 Task: Open Card Card0000000314 in Board Board0000000079 in Workspace WS0000000027 in Trello. Add Member Ayush98111@gmail.com to Card Card0000000314 in Board Board0000000079 in Workspace WS0000000027 in Trello. Add Yellow Label titled Label0000000314 to Card Card0000000314 in Board Board0000000079 in Workspace WS0000000027 in Trello. Add Checklist CL0000000314 to Card Card0000000314 in Board Board0000000079 in Workspace WS0000000027 in Trello. Add Dates with Start Date as May 08 2023 and Due Date as May 31 2023 to Card Card0000000314 in Board Board0000000079 in Workspace WS0000000027 in Trello
Action: Mouse moved to (344, 394)
Screenshot: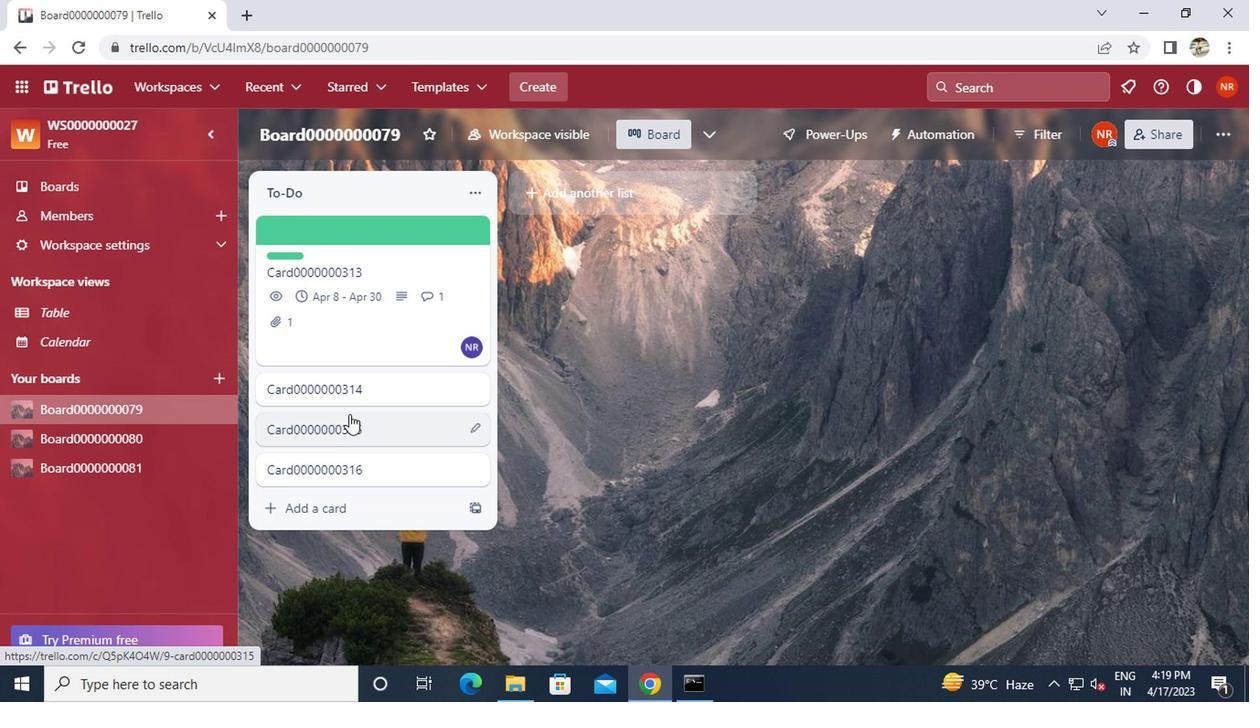 
Action: Mouse pressed left at (344, 394)
Screenshot: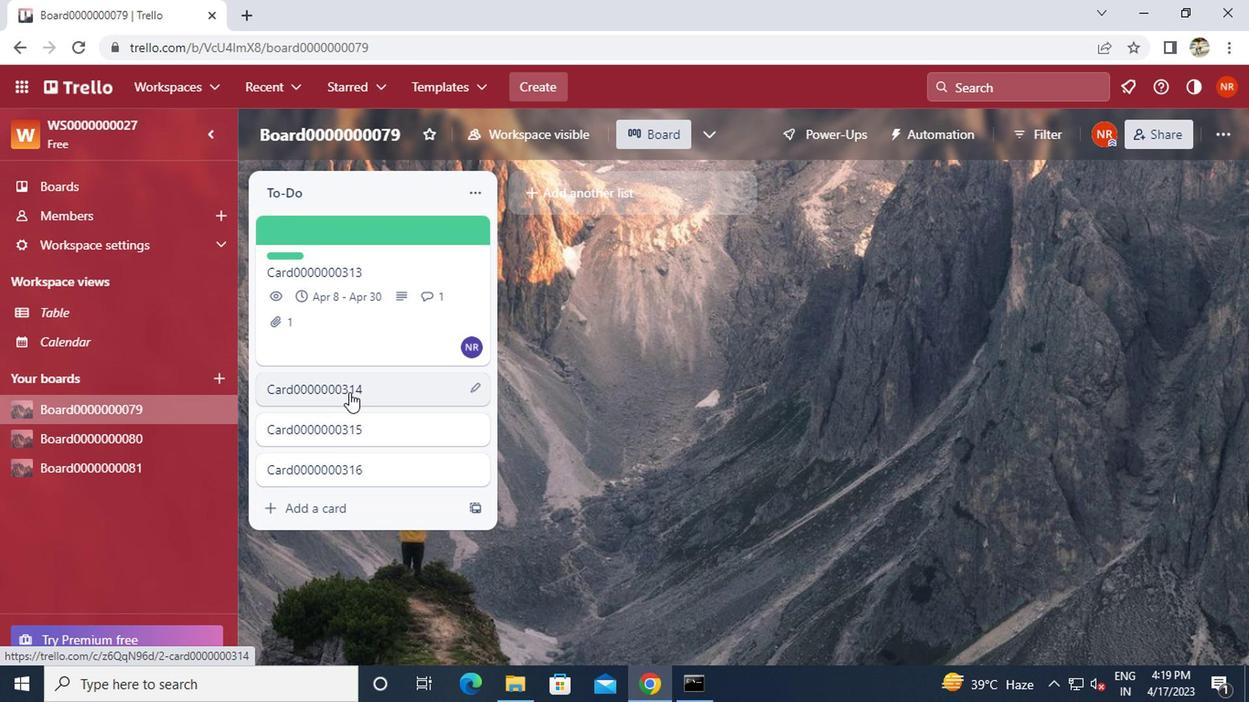 
Action: Mouse moved to (911, 229)
Screenshot: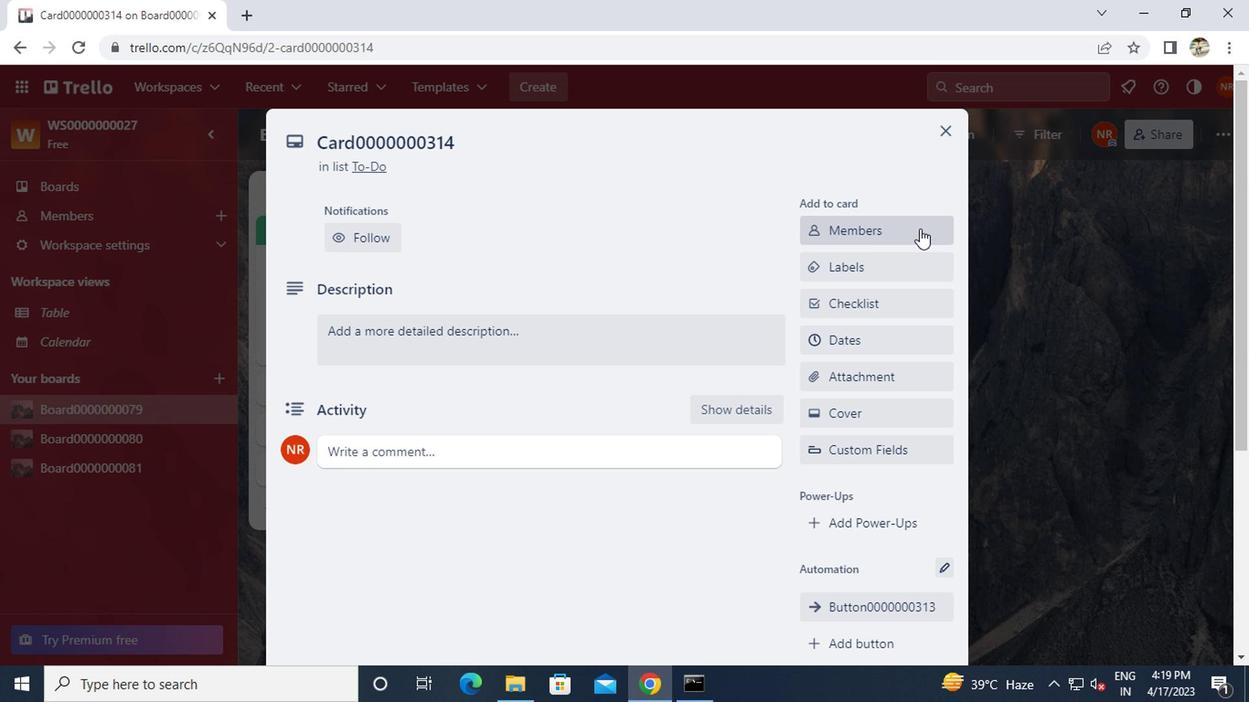
Action: Mouse pressed left at (911, 229)
Screenshot: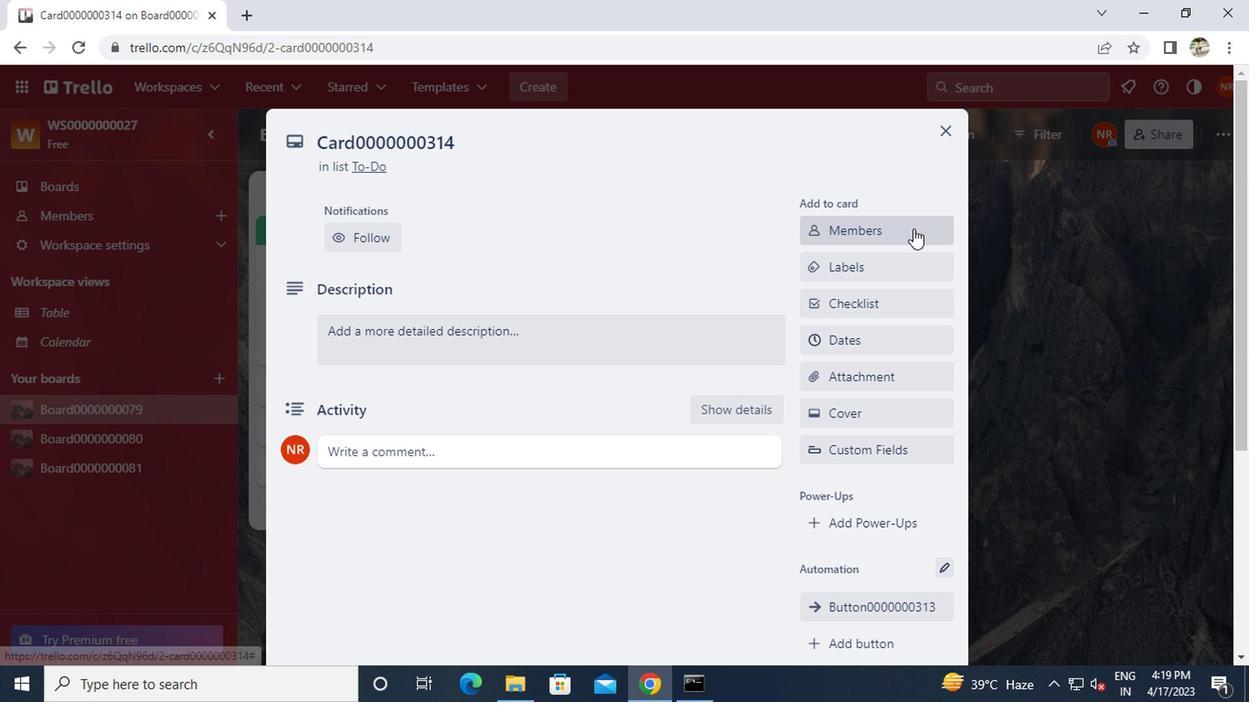 
Action: Key pressed a<Key.caps_lock>yush98111<Key.shift>@GMAIL.COM
Screenshot: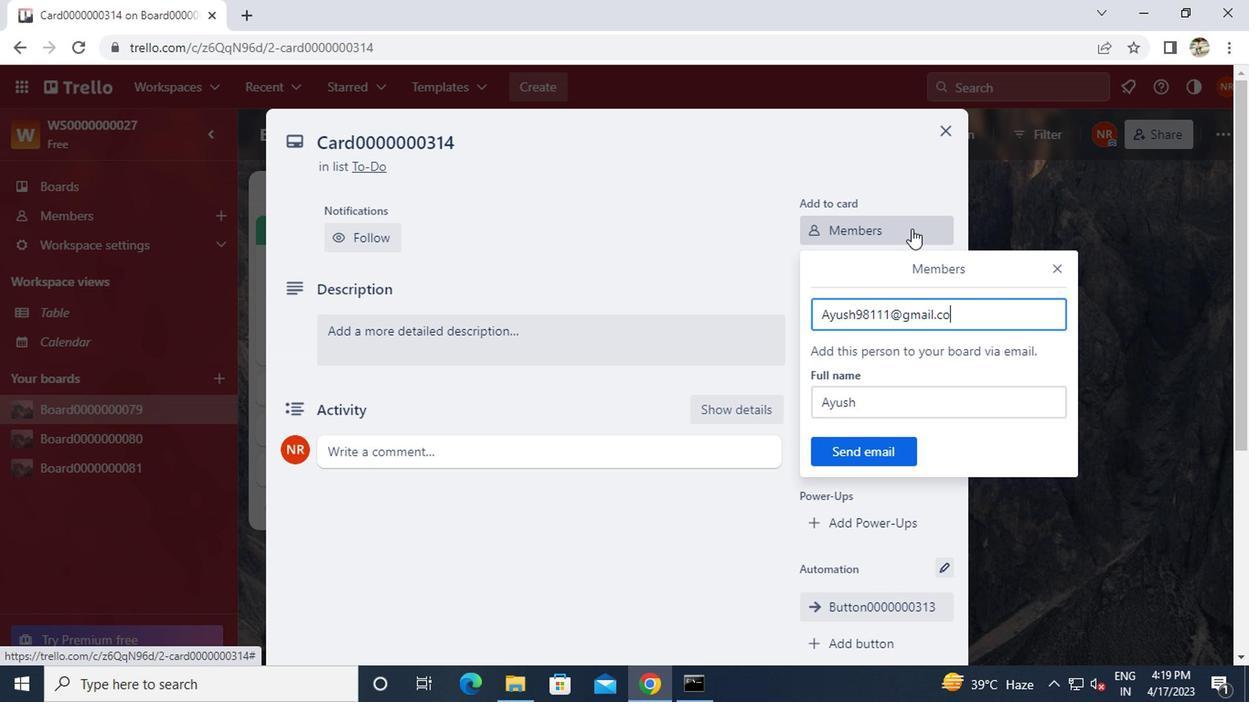
Action: Mouse moved to (854, 454)
Screenshot: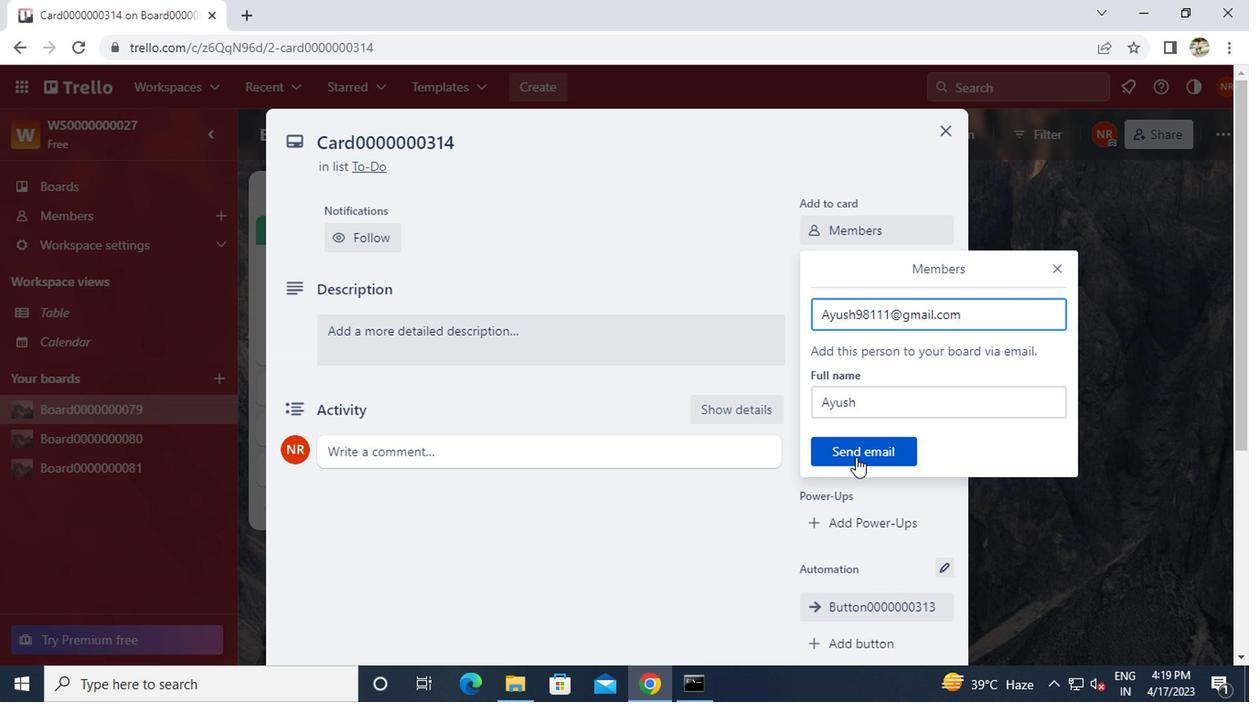 
Action: Mouse pressed left at (854, 454)
Screenshot: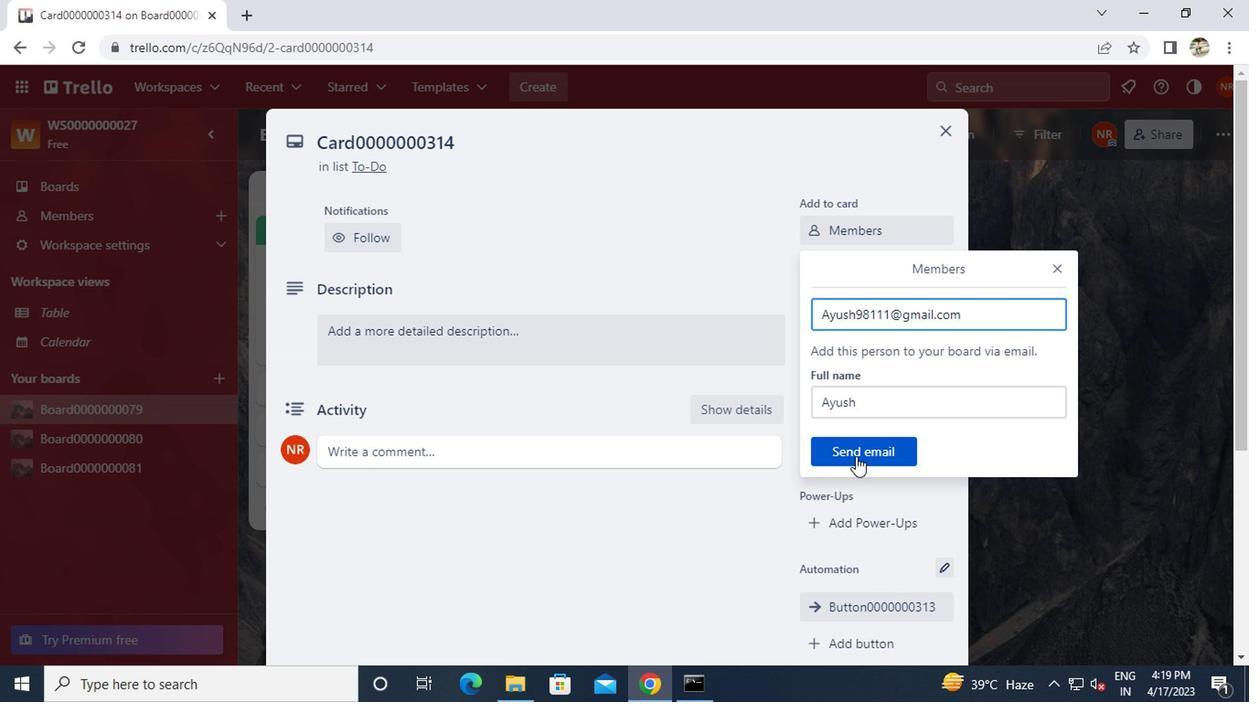 
Action: Mouse moved to (847, 273)
Screenshot: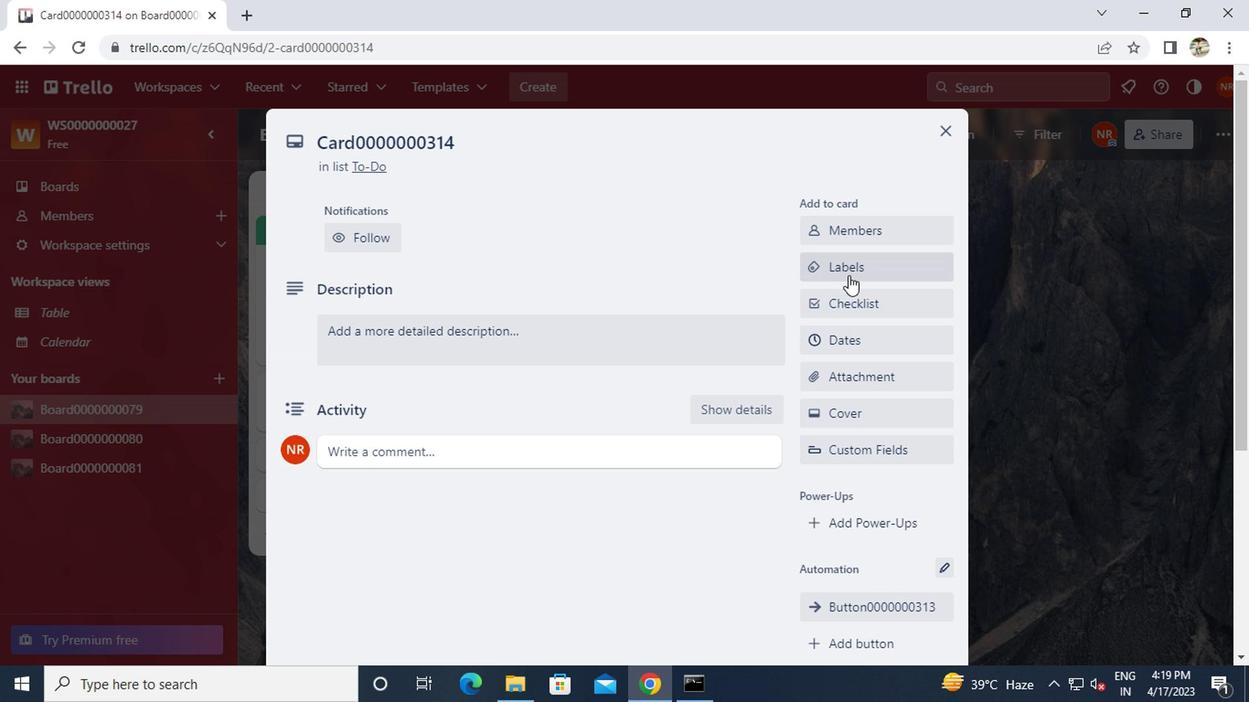 
Action: Mouse pressed left at (847, 273)
Screenshot: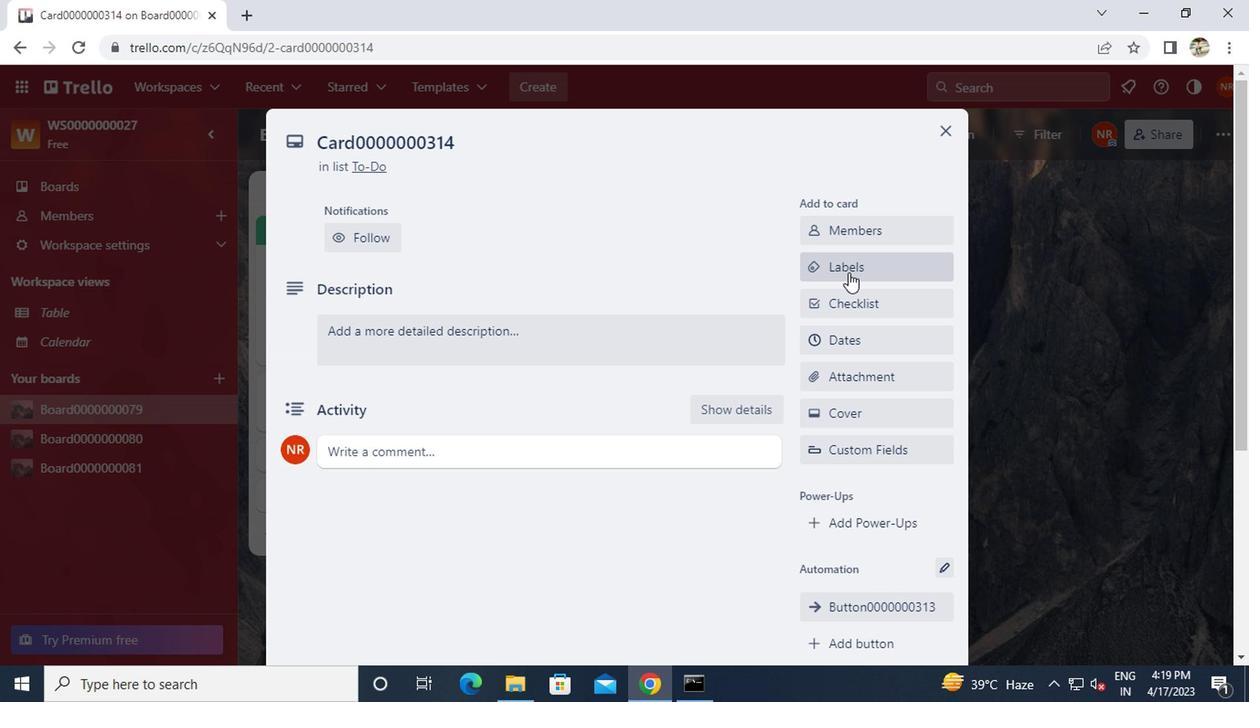 
Action: Mouse moved to (890, 483)
Screenshot: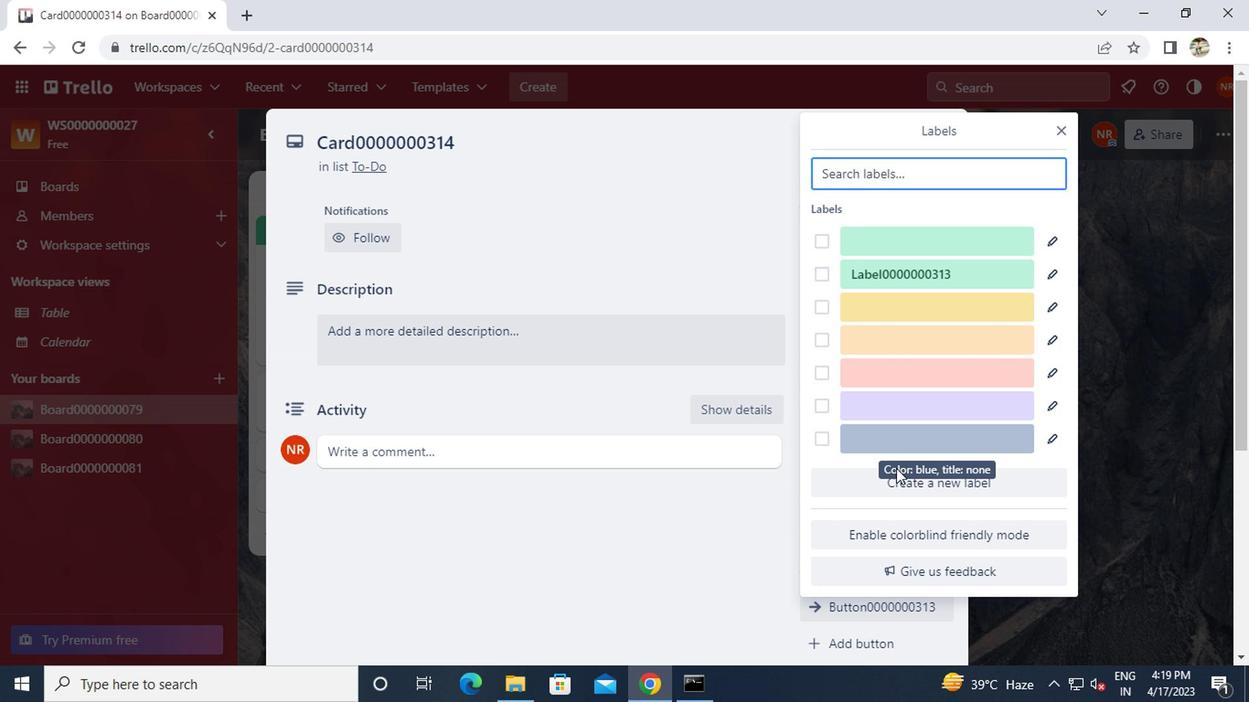 
Action: Mouse pressed left at (890, 483)
Screenshot: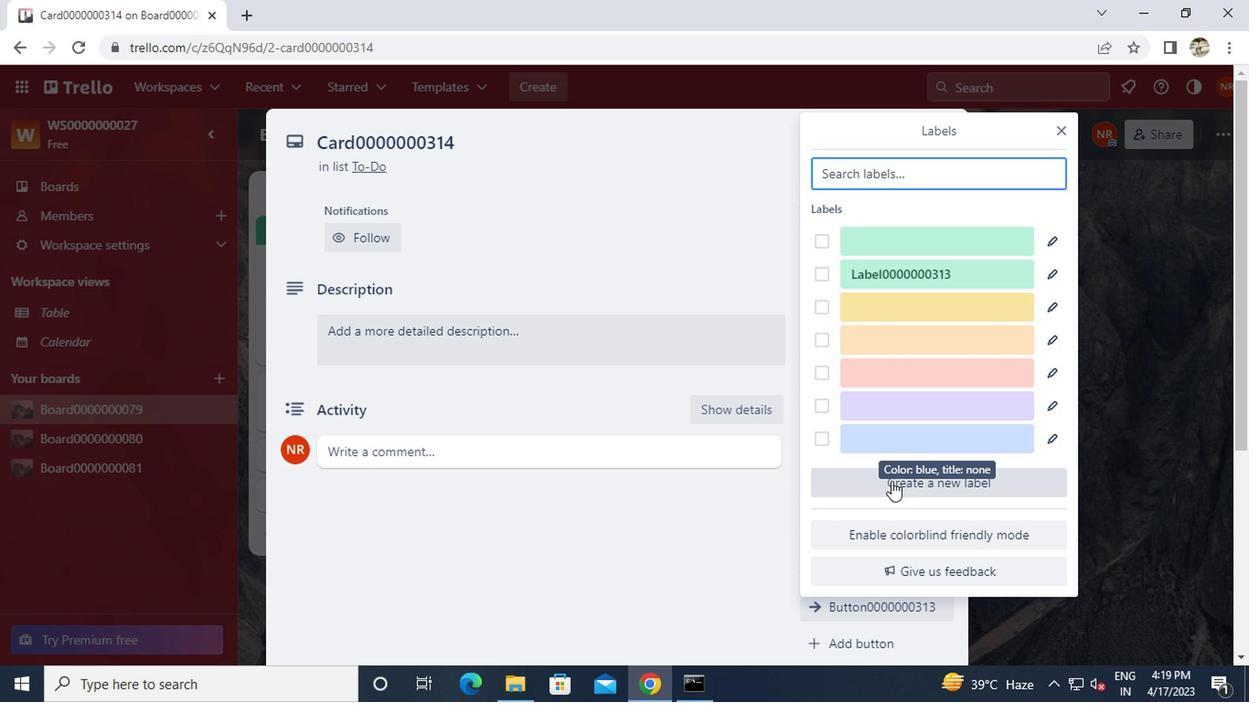 
Action: Mouse moved to (887, 397)
Screenshot: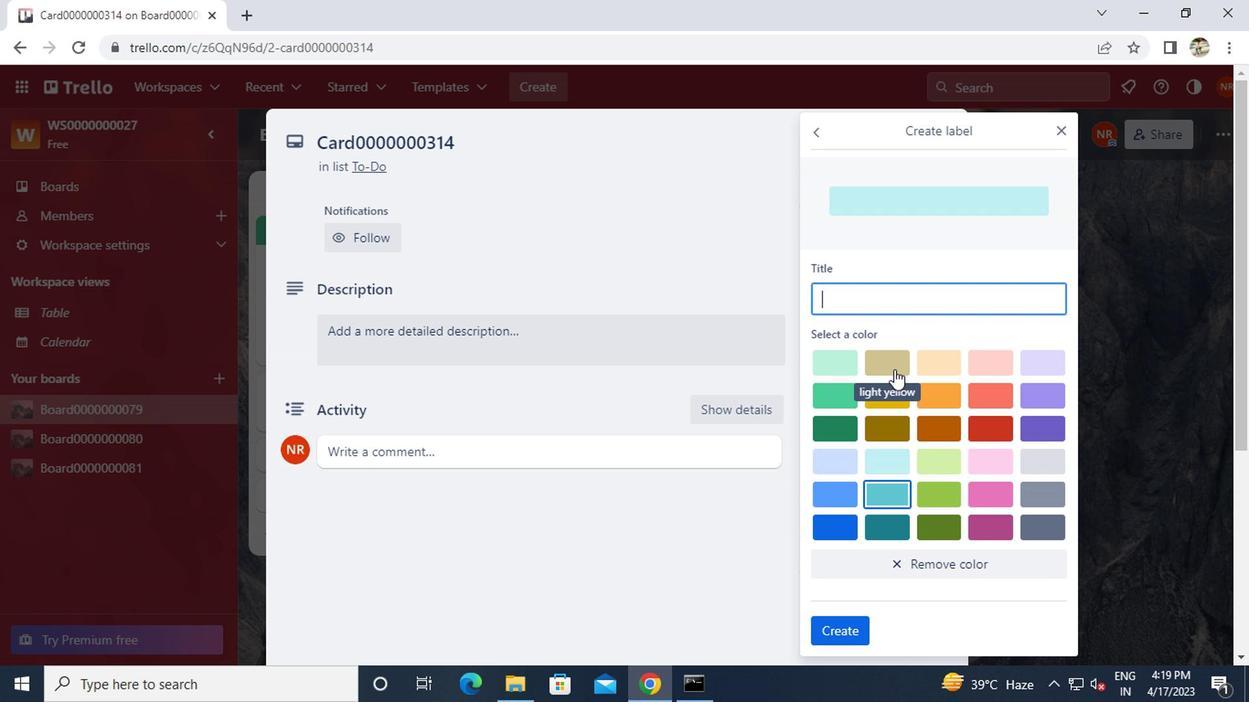 
Action: Mouse pressed left at (887, 397)
Screenshot: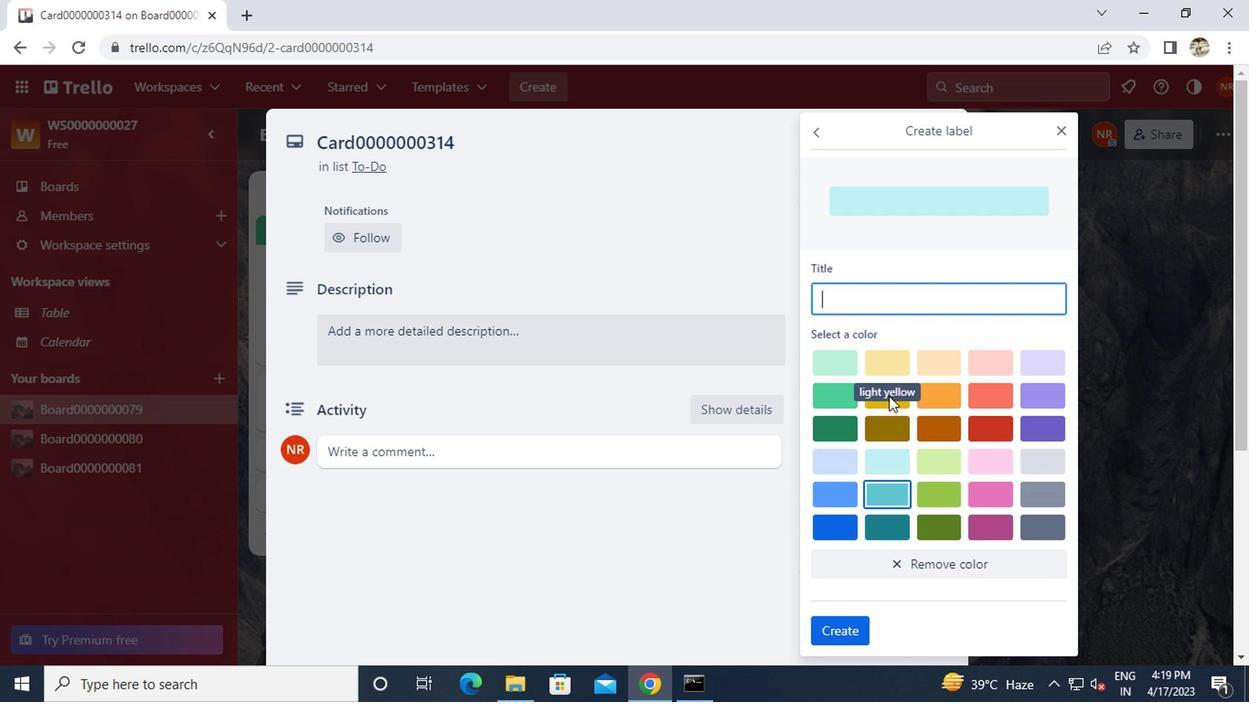 
Action: Mouse moved to (885, 400)
Screenshot: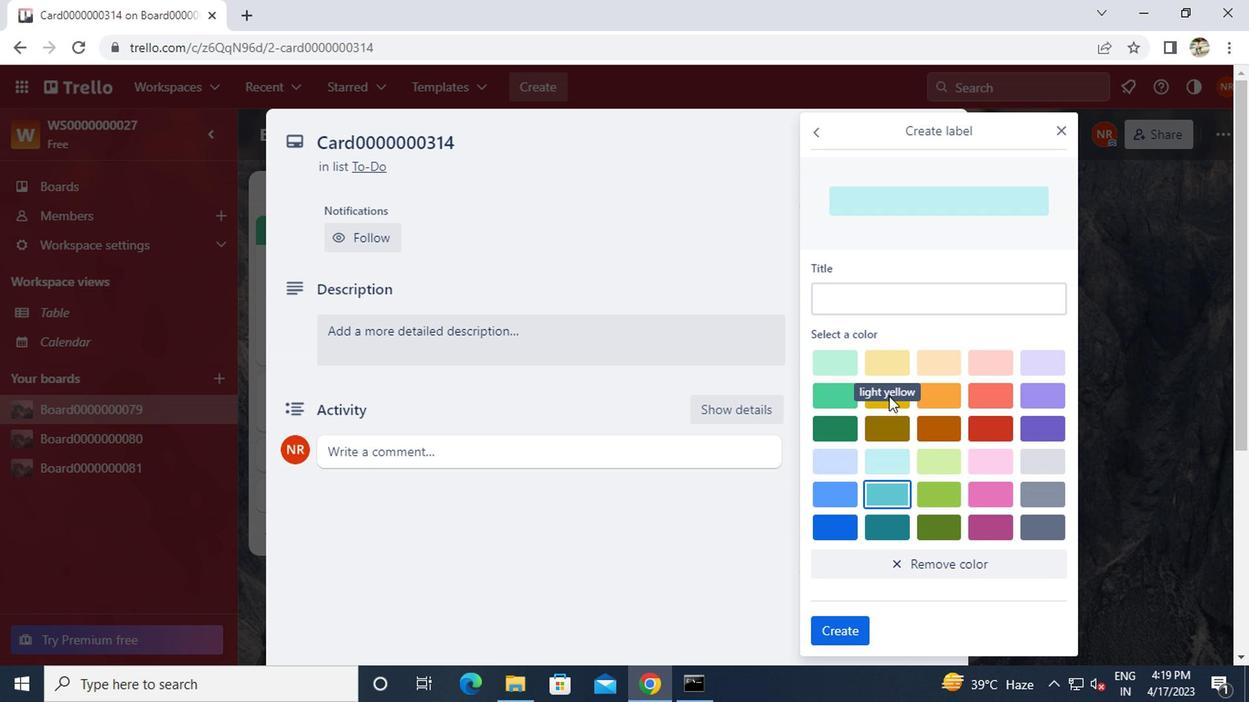 
Action: Mouse pressed left at (885, 400)
Screenshot: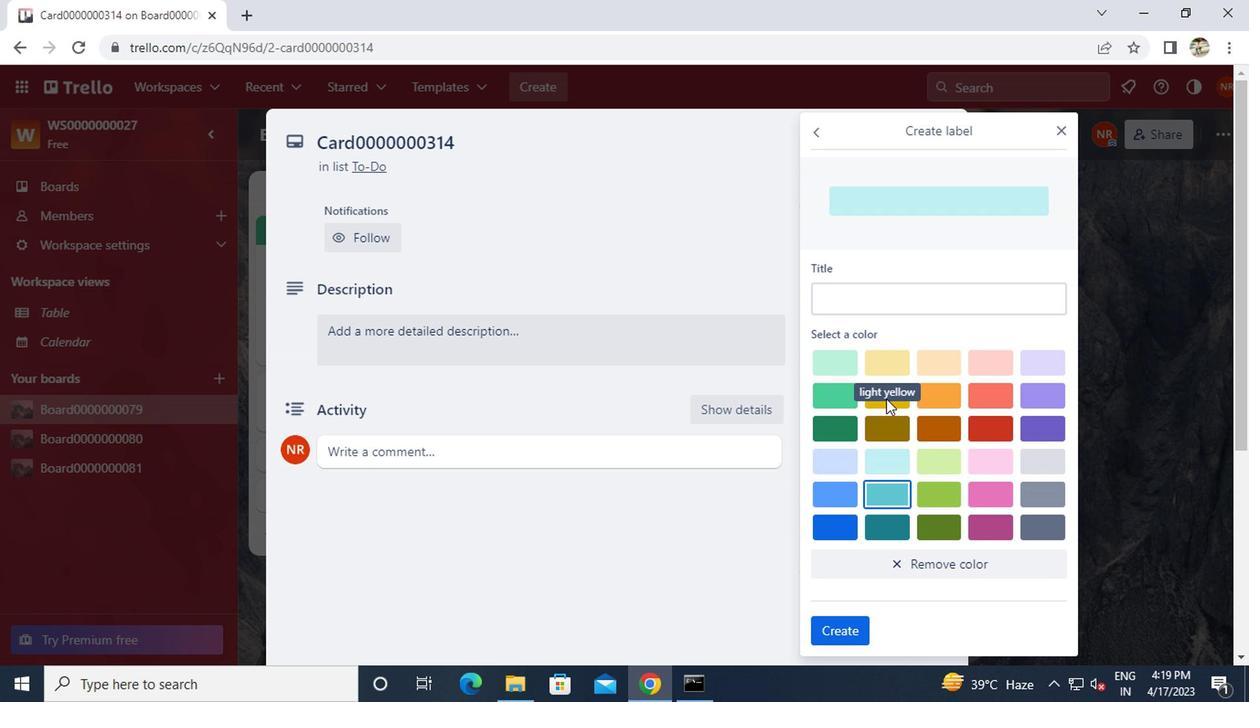 
Action: Mouse moved to (882, 408)
Screenshot: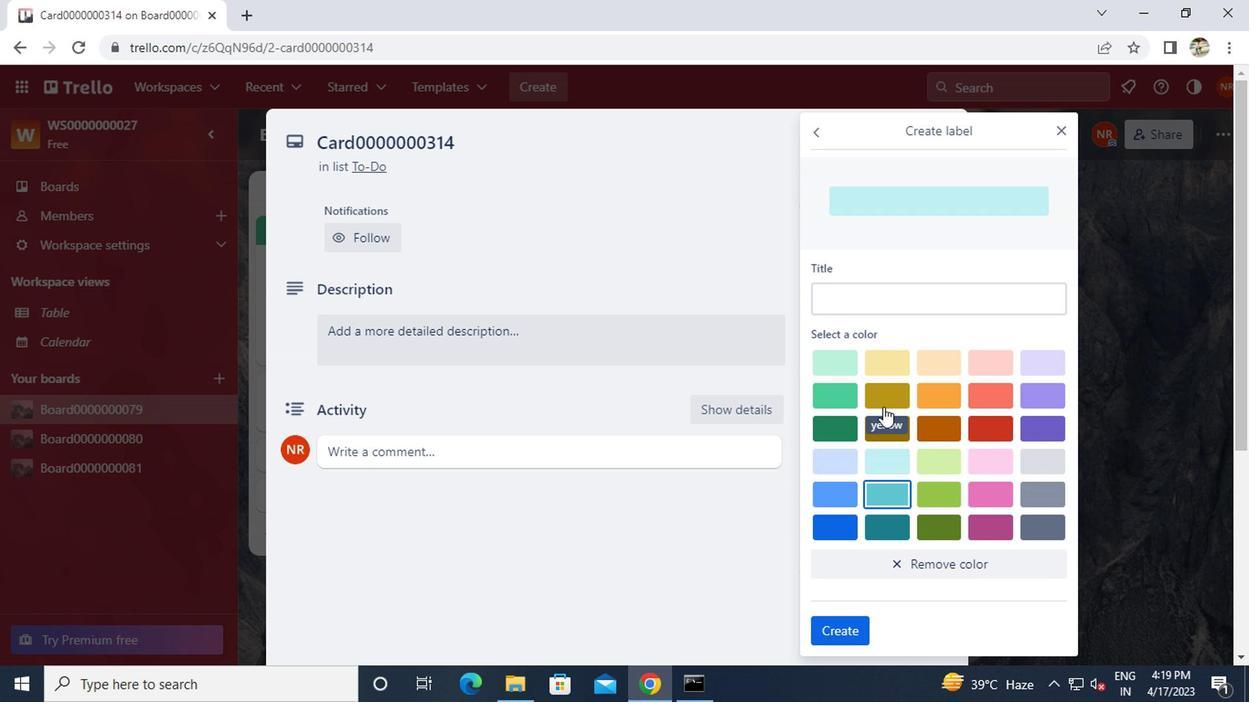 
Action: Mouse pressed left at (882, 408)
Screenshot: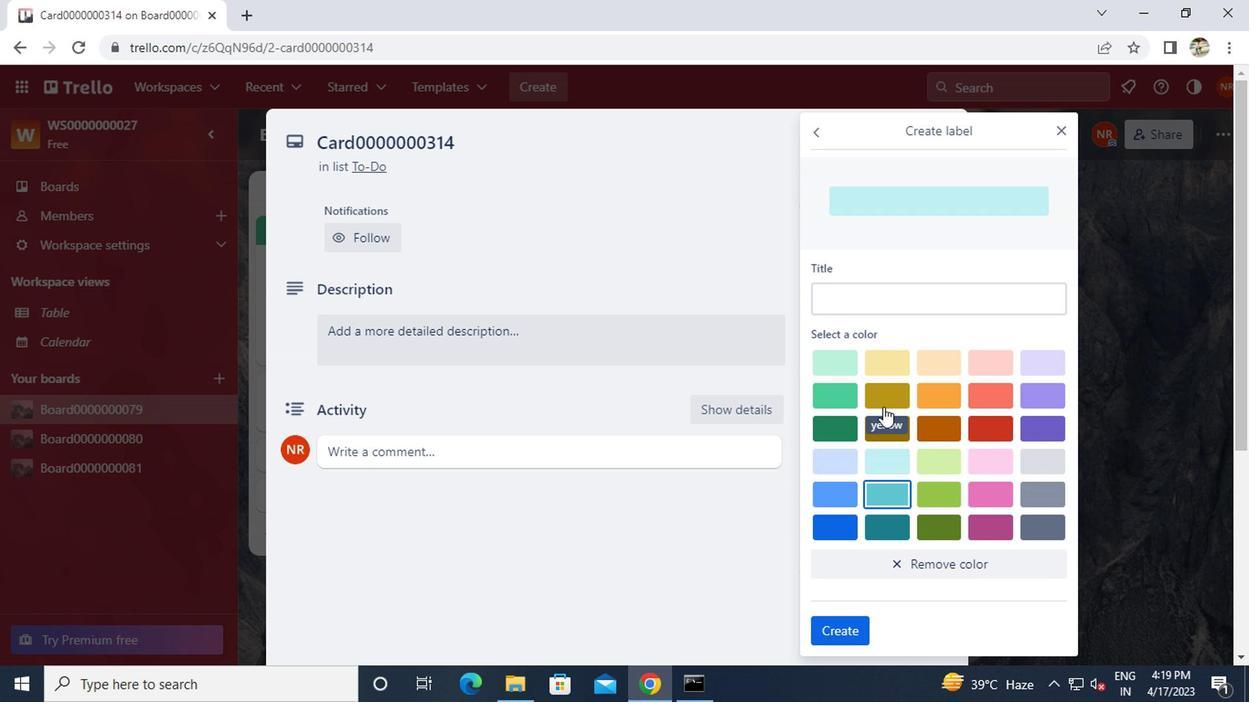 
Action: Mouse moved to (880, 298)
Screenshot: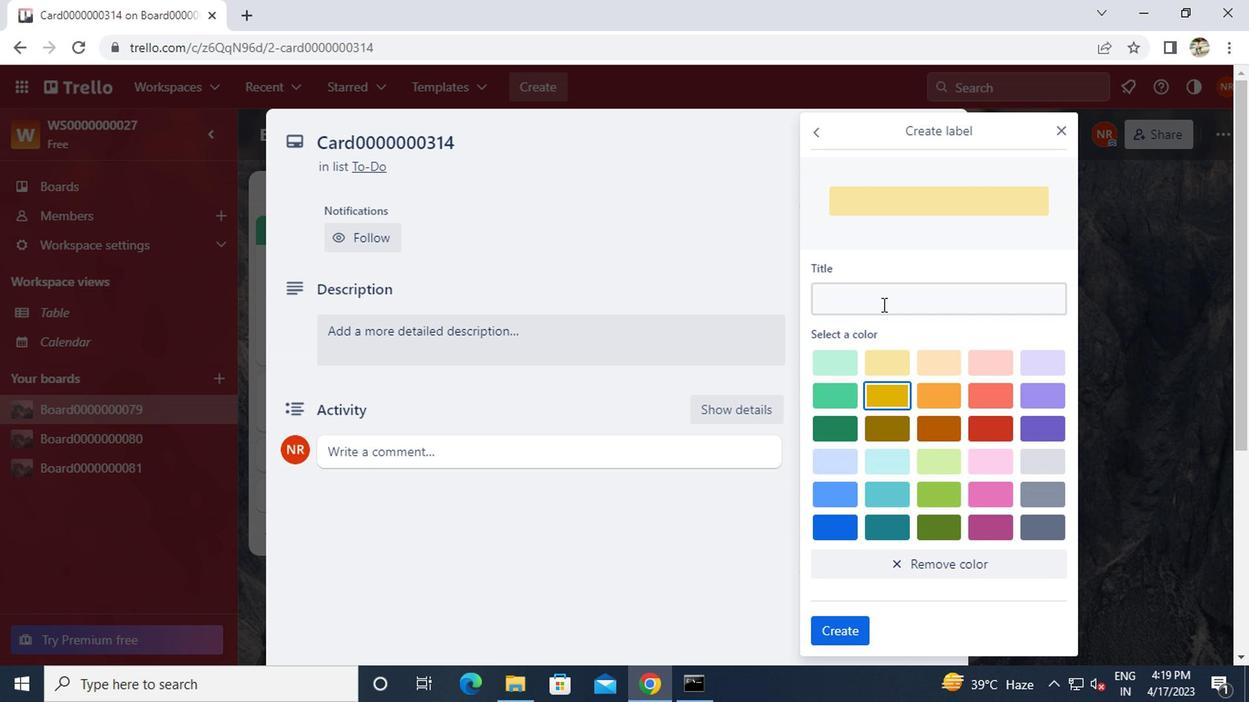 
Action: Mouse pressed left at (880, 298)
Screenshot: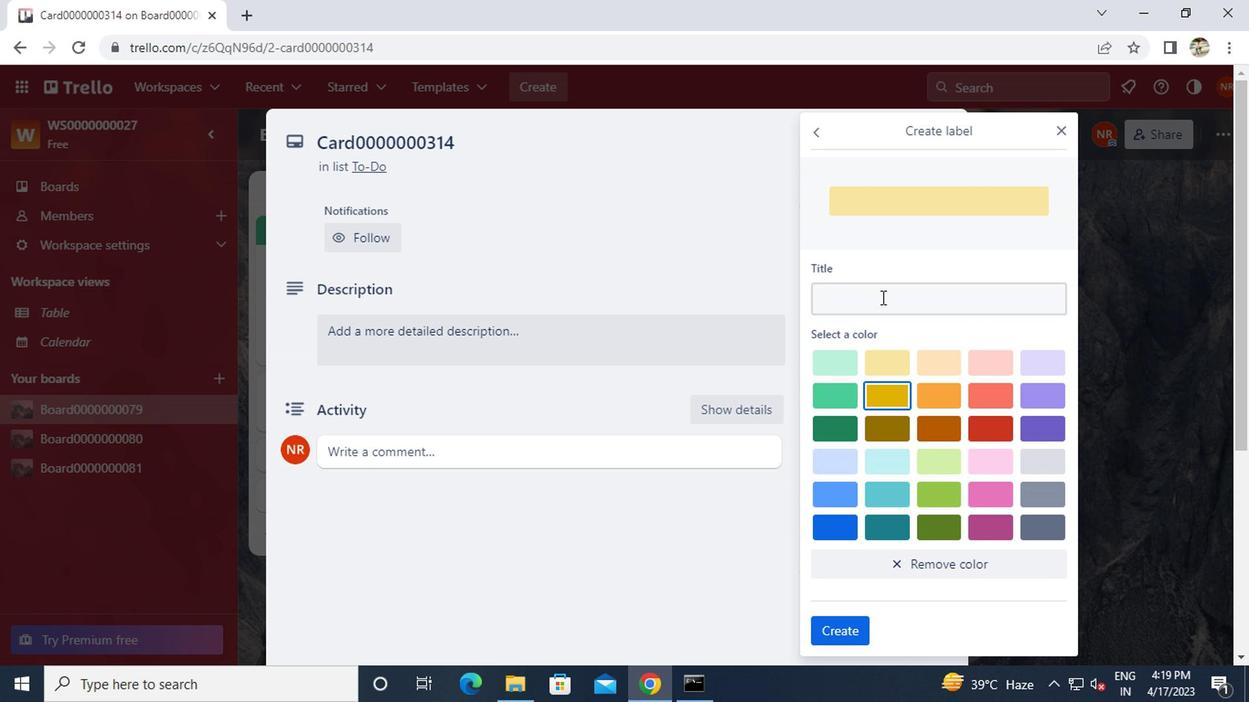 
Action: Key pressed <Key.caps_lock>L<Key.caps_lock>ABEL0000000314
Screenshot: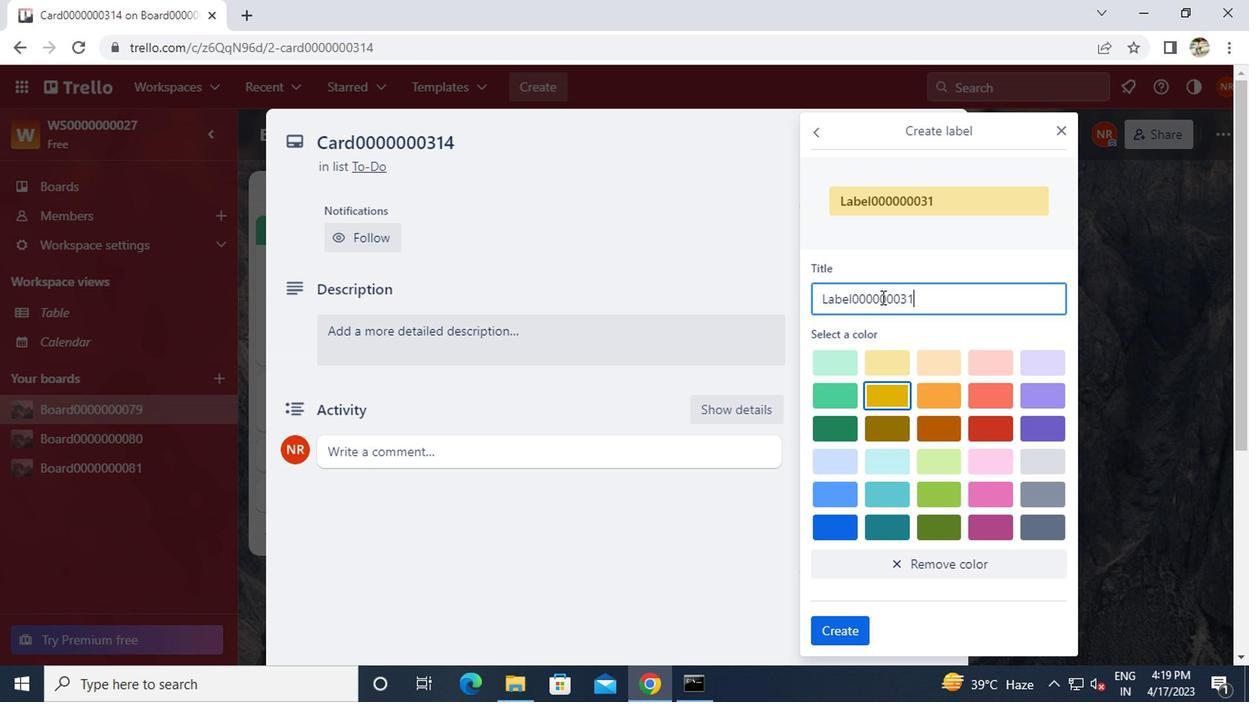 
Action: Mouse moved to (829, 629)
Screenshot: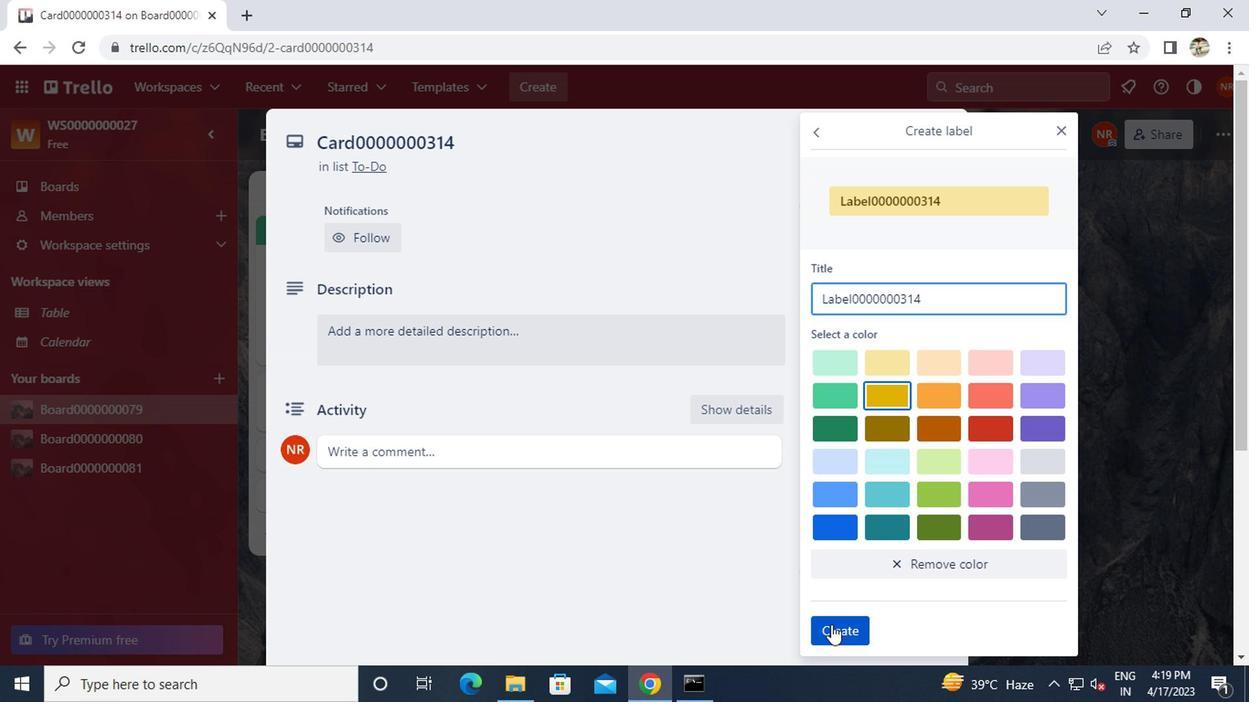
Action: Mouse pressed left at (829, 629)
Screenshot: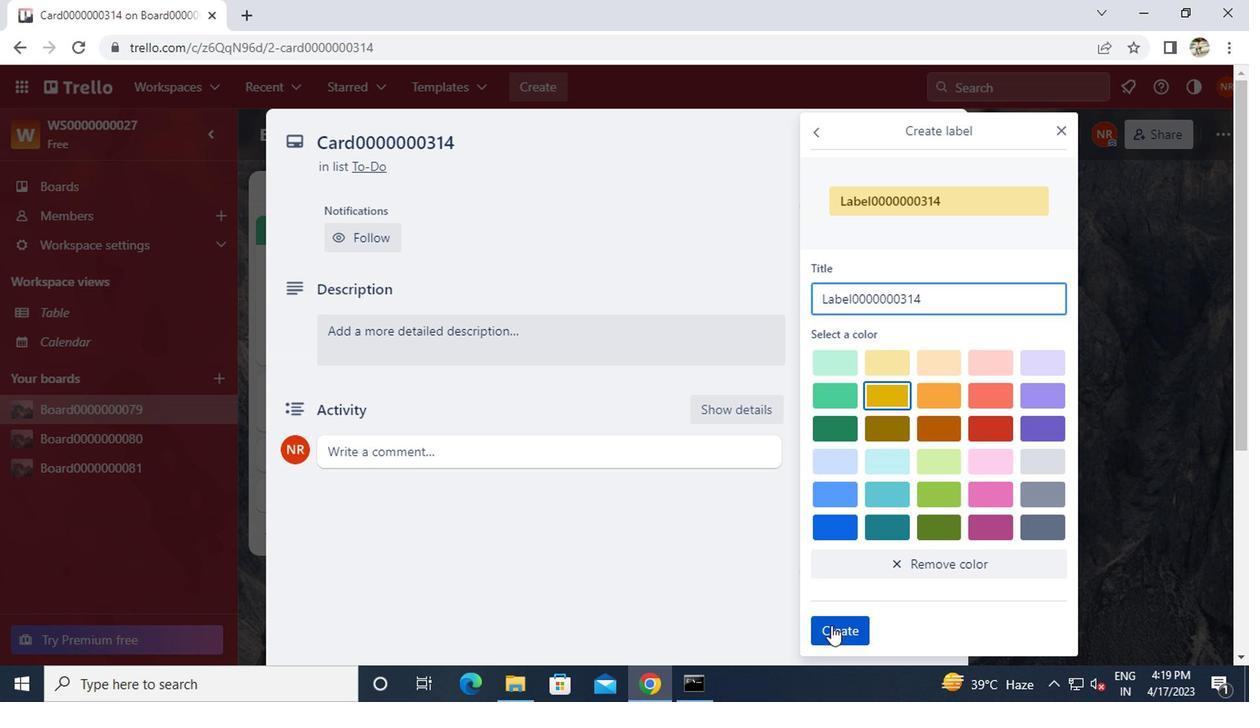 
Action: Mouse moved to (1057, 129)
Screenshot: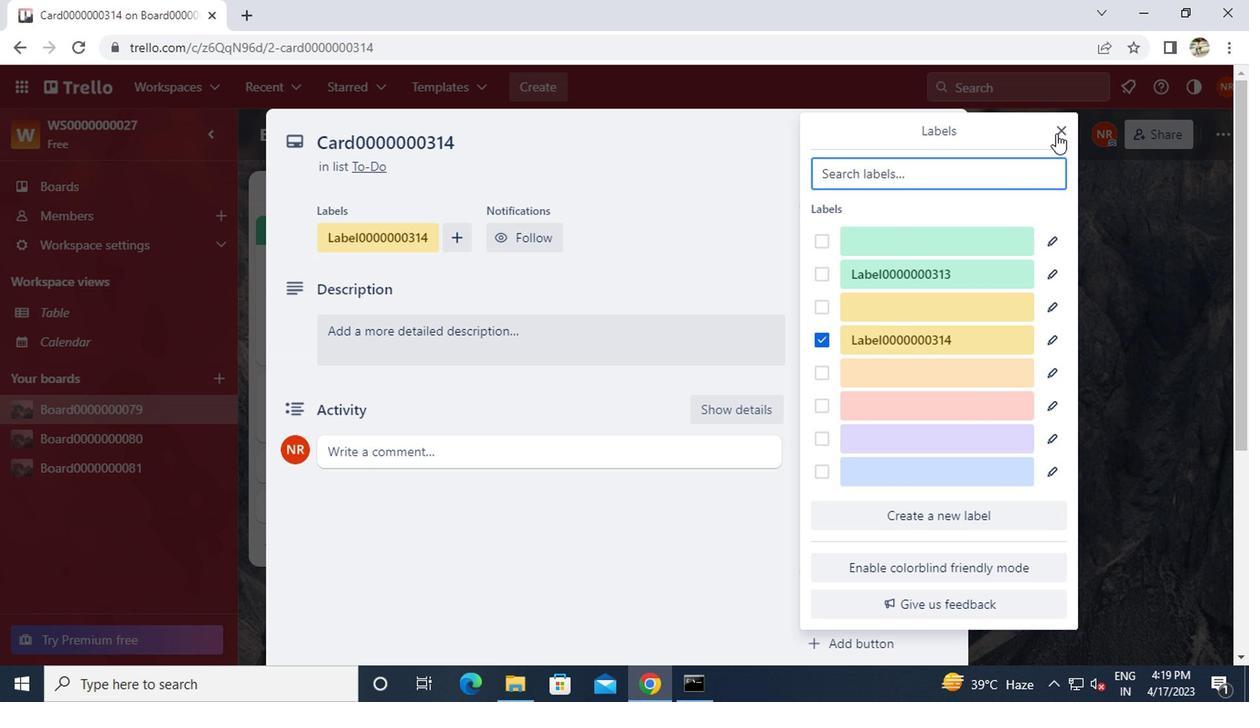 
Action: Mouse pressed left at (1057, 129)
Screenshot: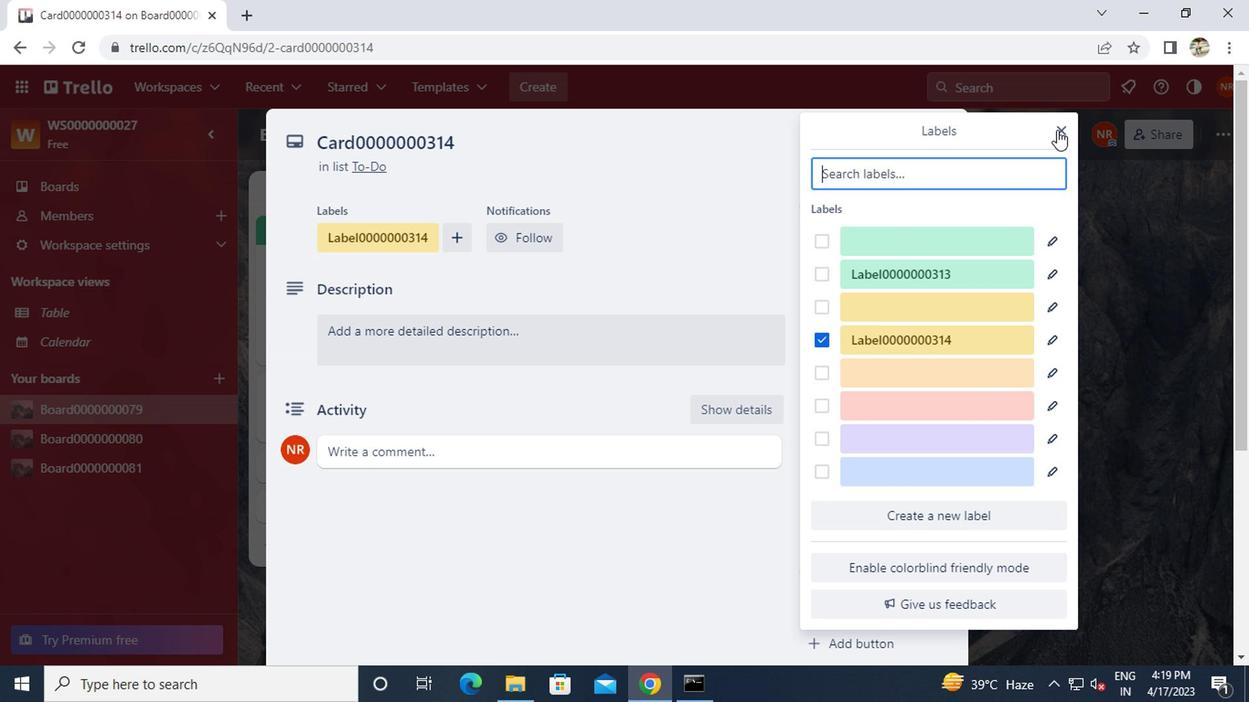 
Action: Mouse moved to (864, 298)
Screenshot: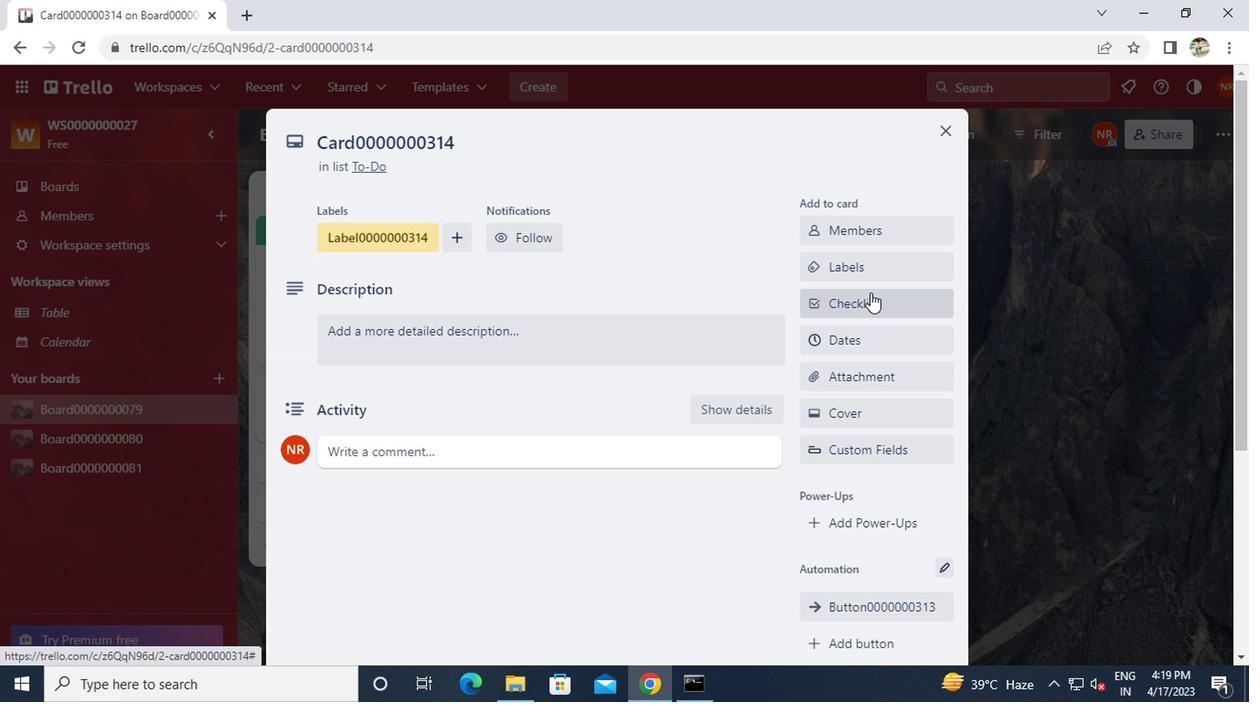 
Action: Mouse pressed left at (864, 298)
Screenshot: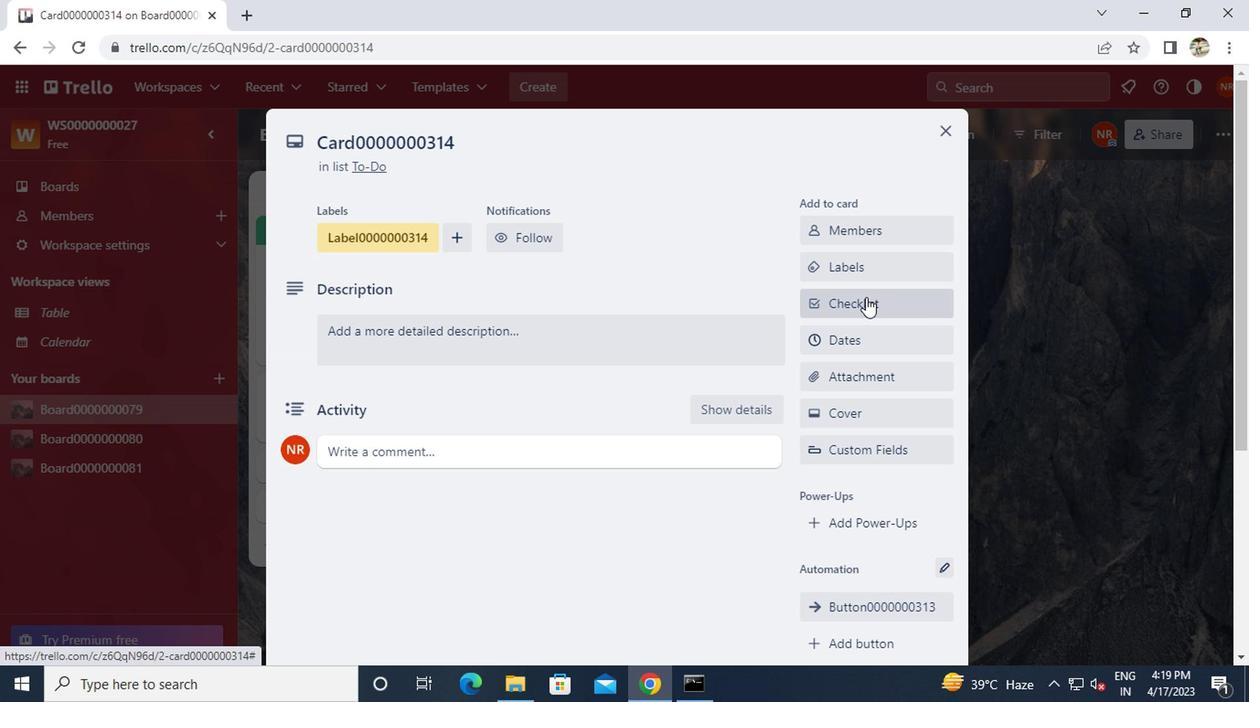 
Action: Key pressed <Key.caps_lock>CL0000000<Key.backspace>314
Screenshot: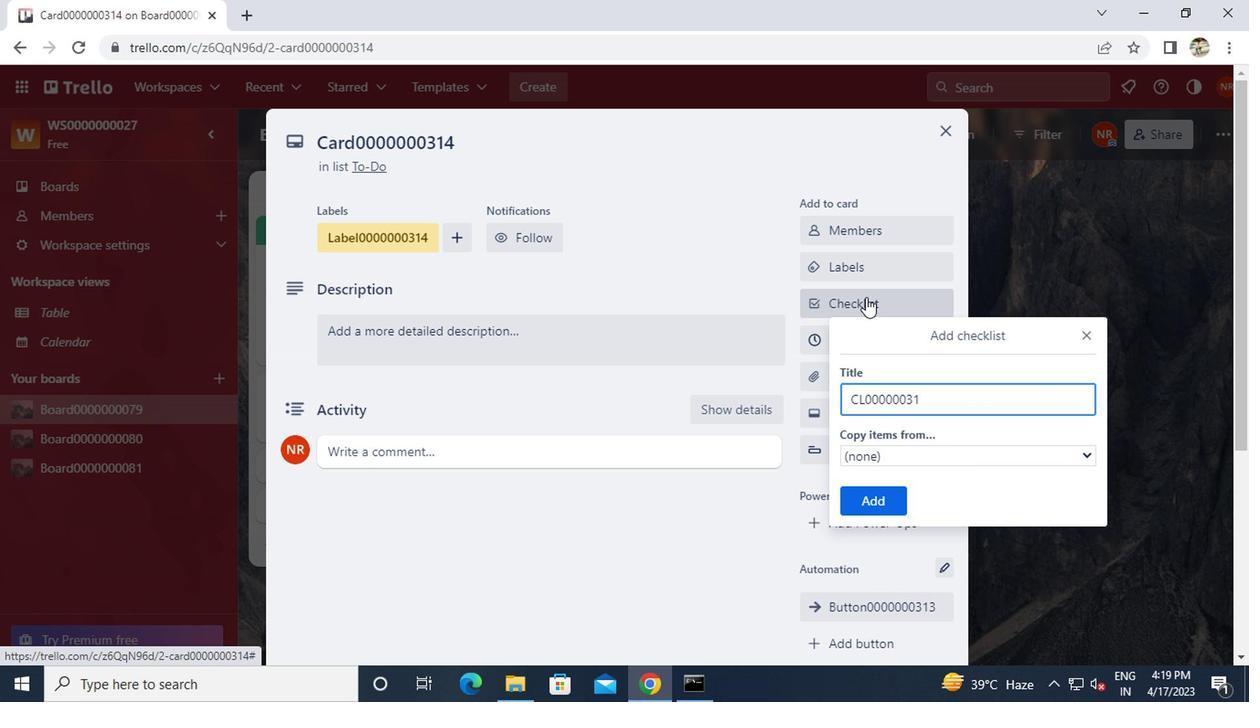 
Action: Mouse moved to (853, 495)
Screenshot: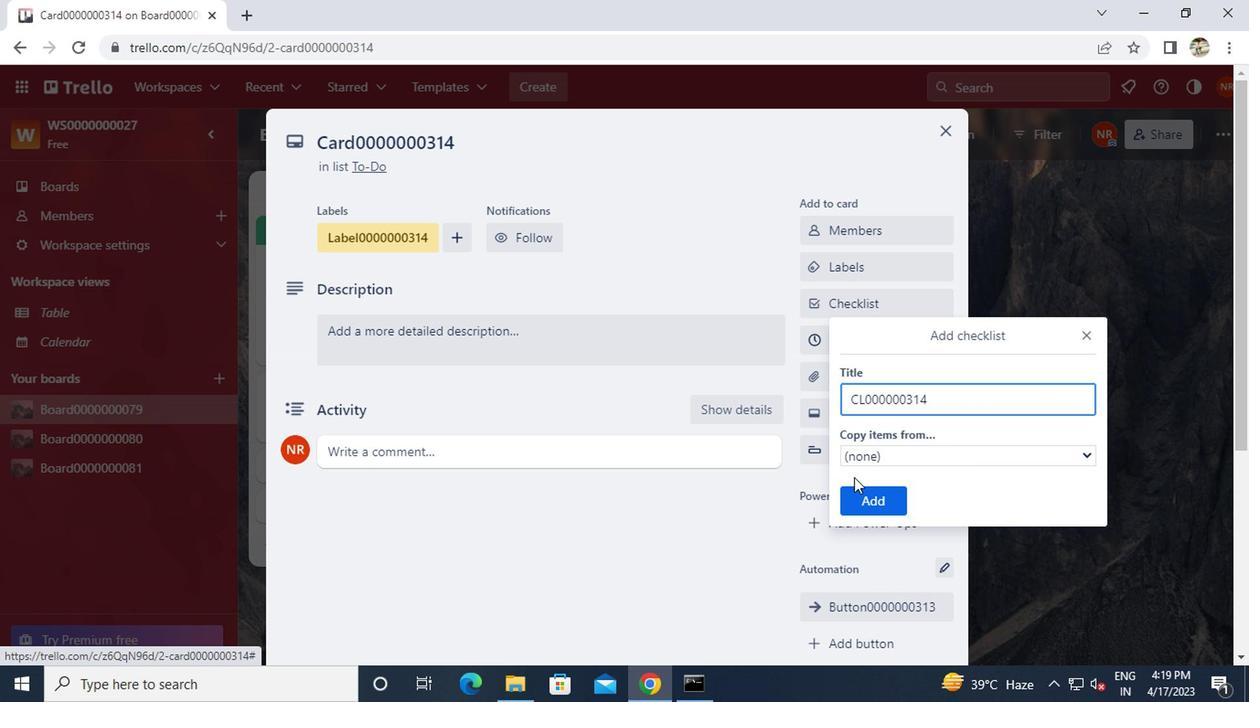 
Action: Mouse pressed left at (853, 495)
Screenshot: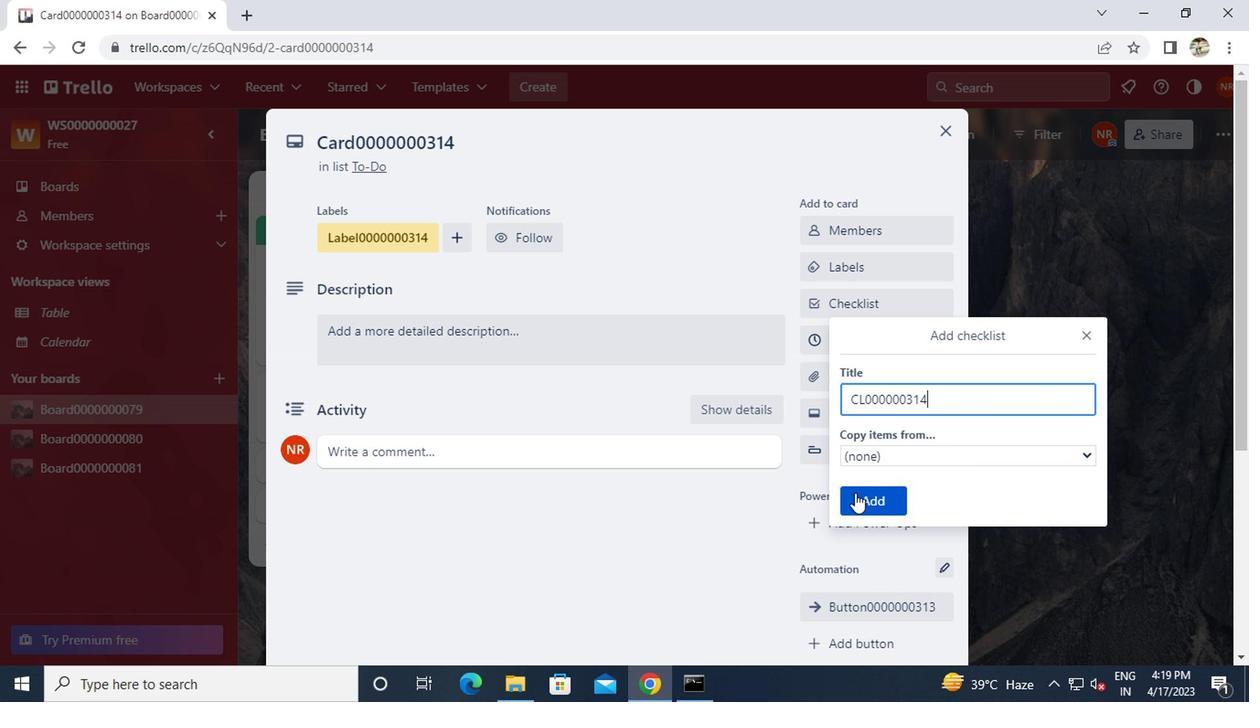 
Action: Mouse moved to (834, 331)
Screenshot: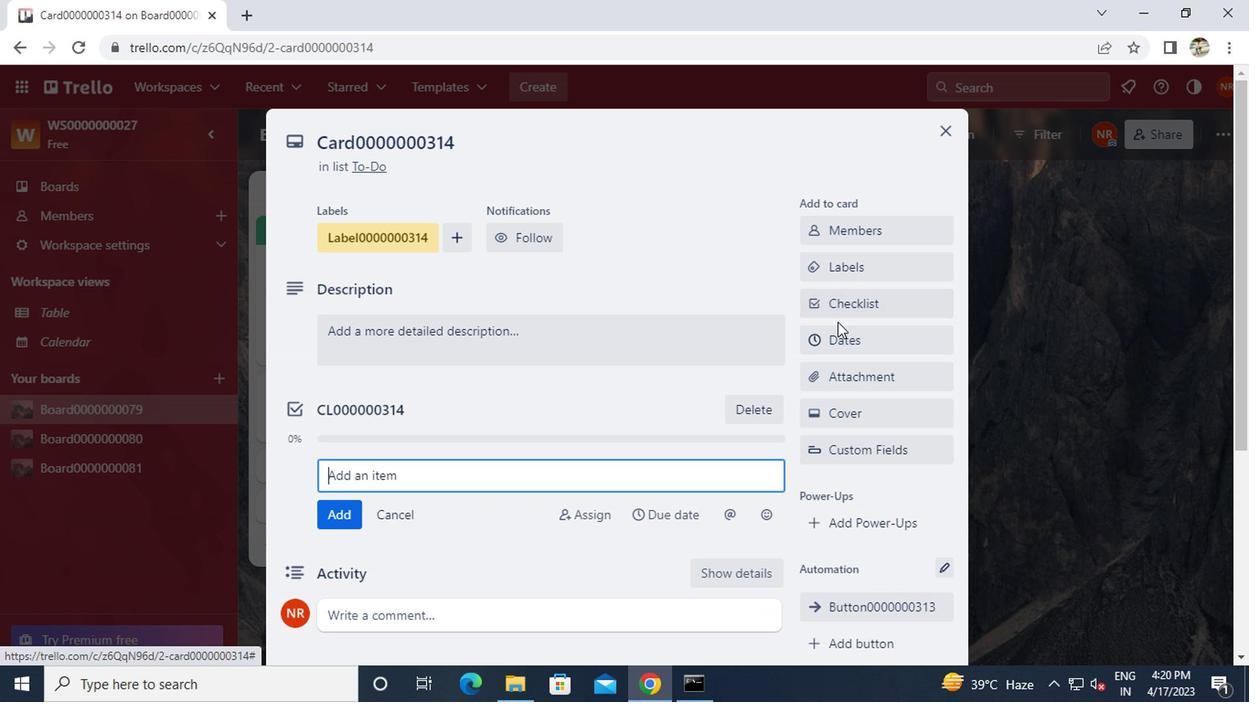 
Action: Mouse pressed left at (834, 331)
Screenshot: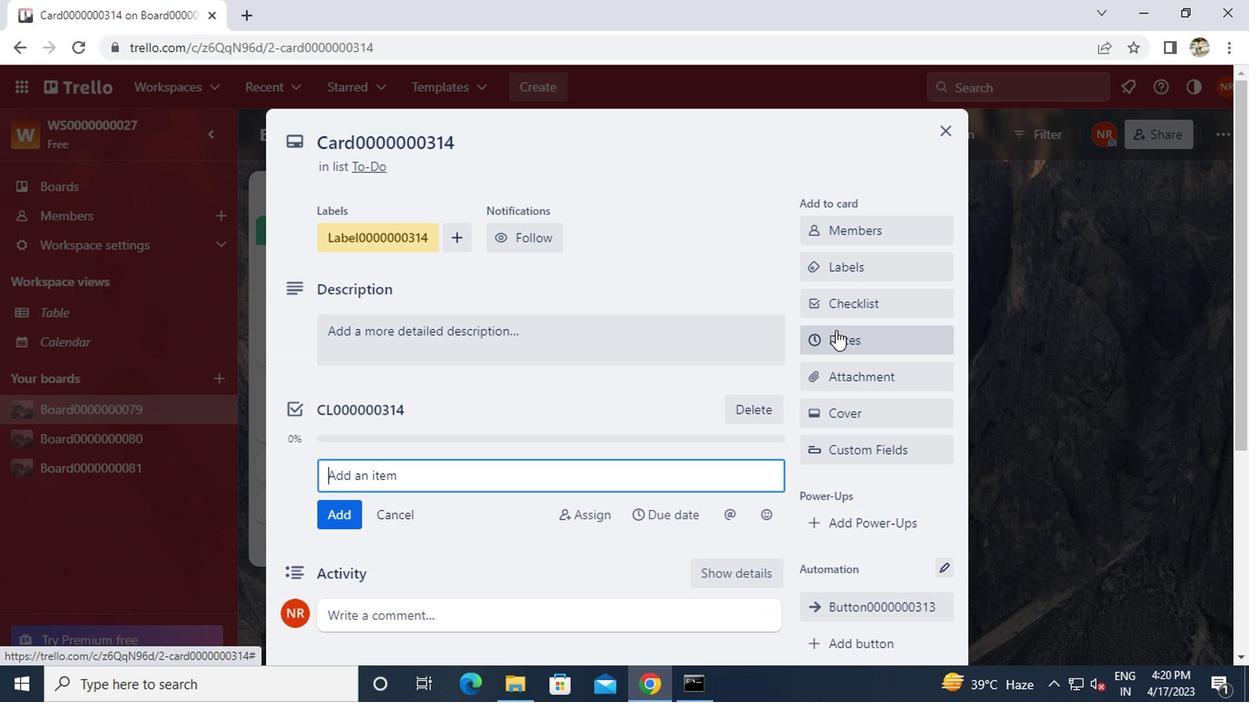 
Action: Mouse moved to (812, 457)
Screenshot: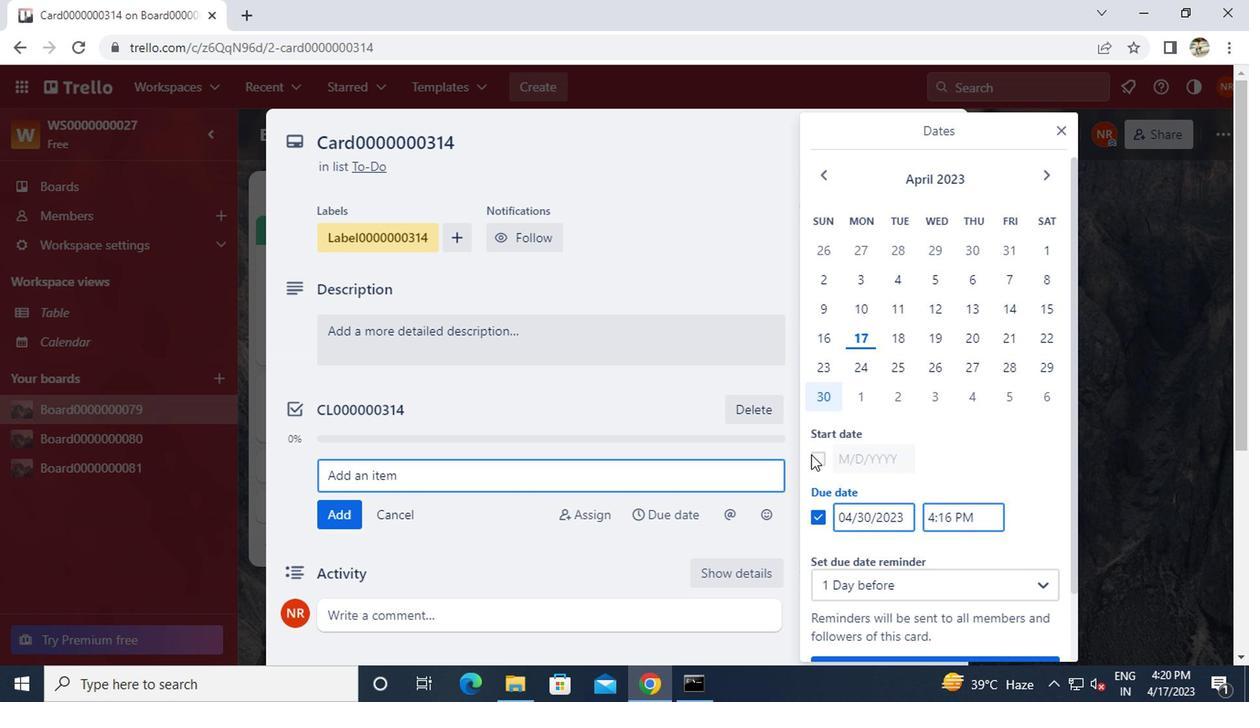 
Action: Mouse pressed left at (812, 457)
Screenshot: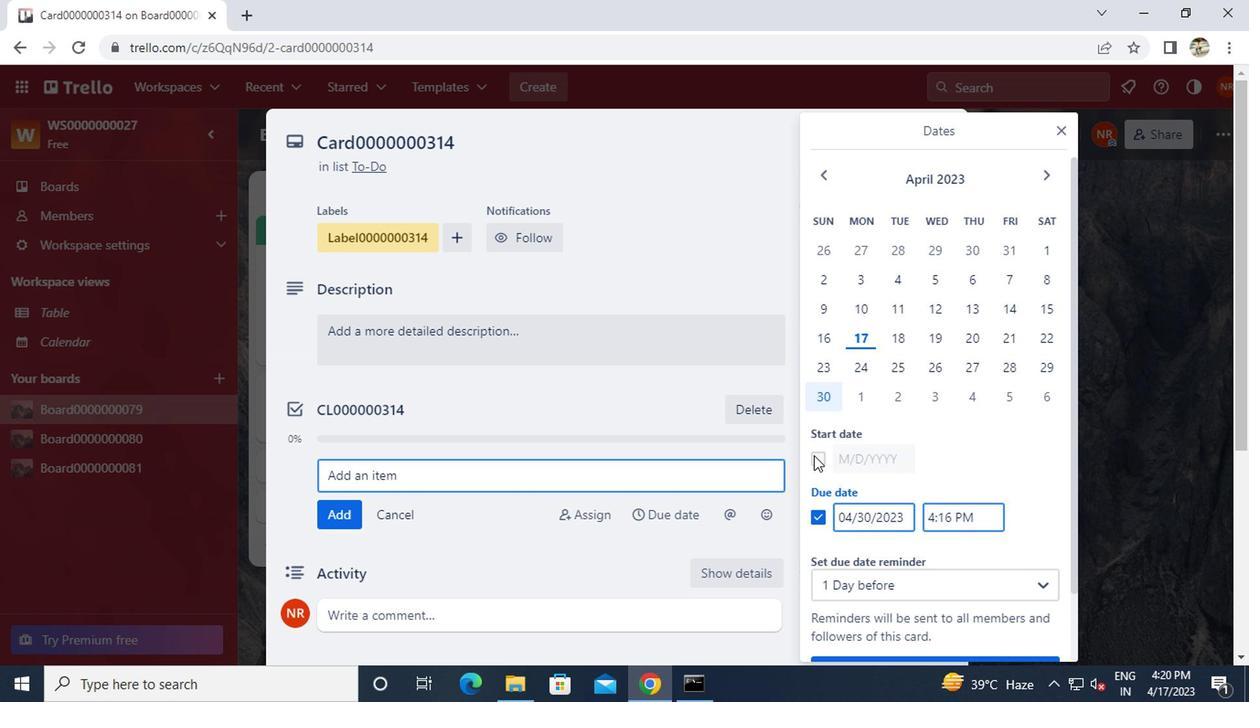 
Action: Mouse moved to (1040, 175)
Screenshot: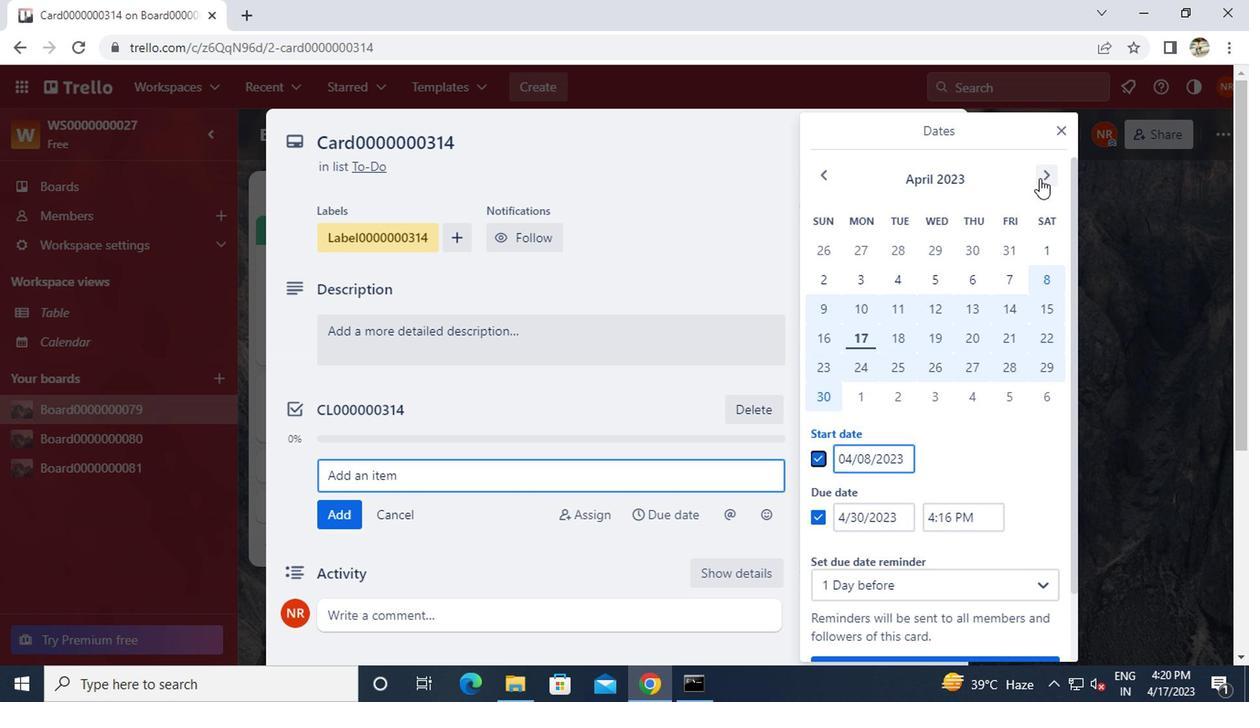 
Action: Mouse pressed left at (1040, 175)
Screenshot: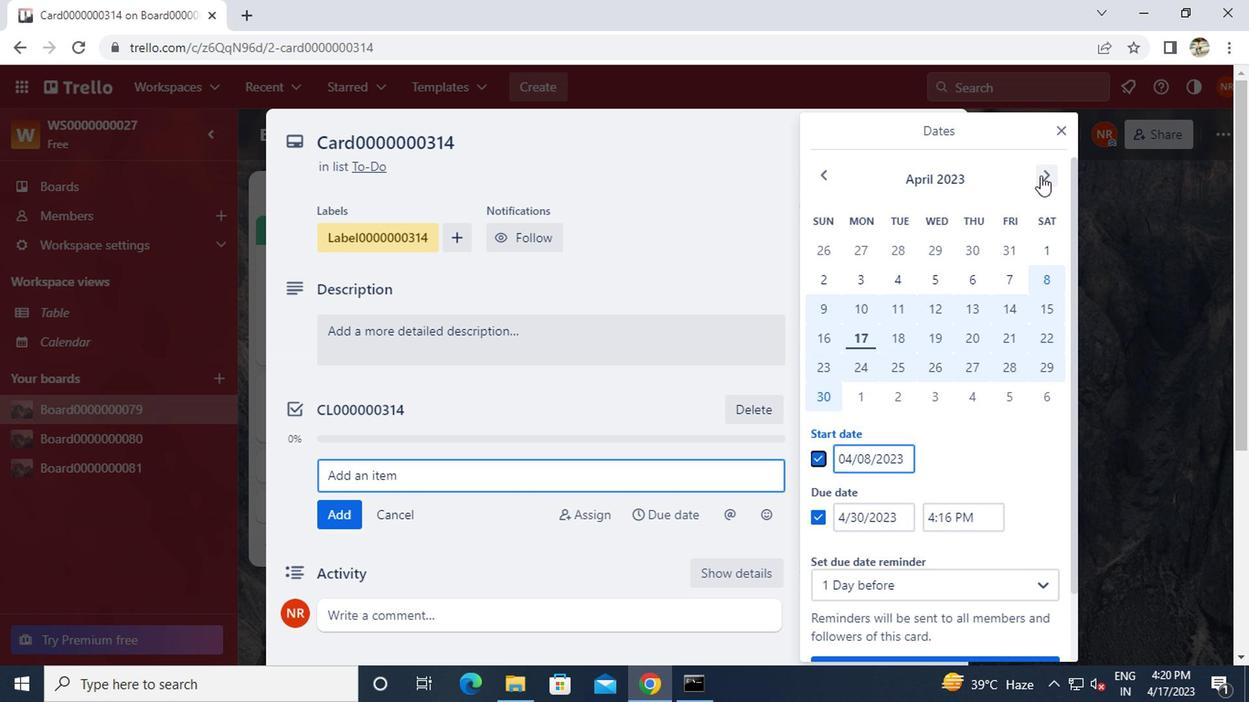 
Action: Mouse moved to (861, 275)
Screenshot: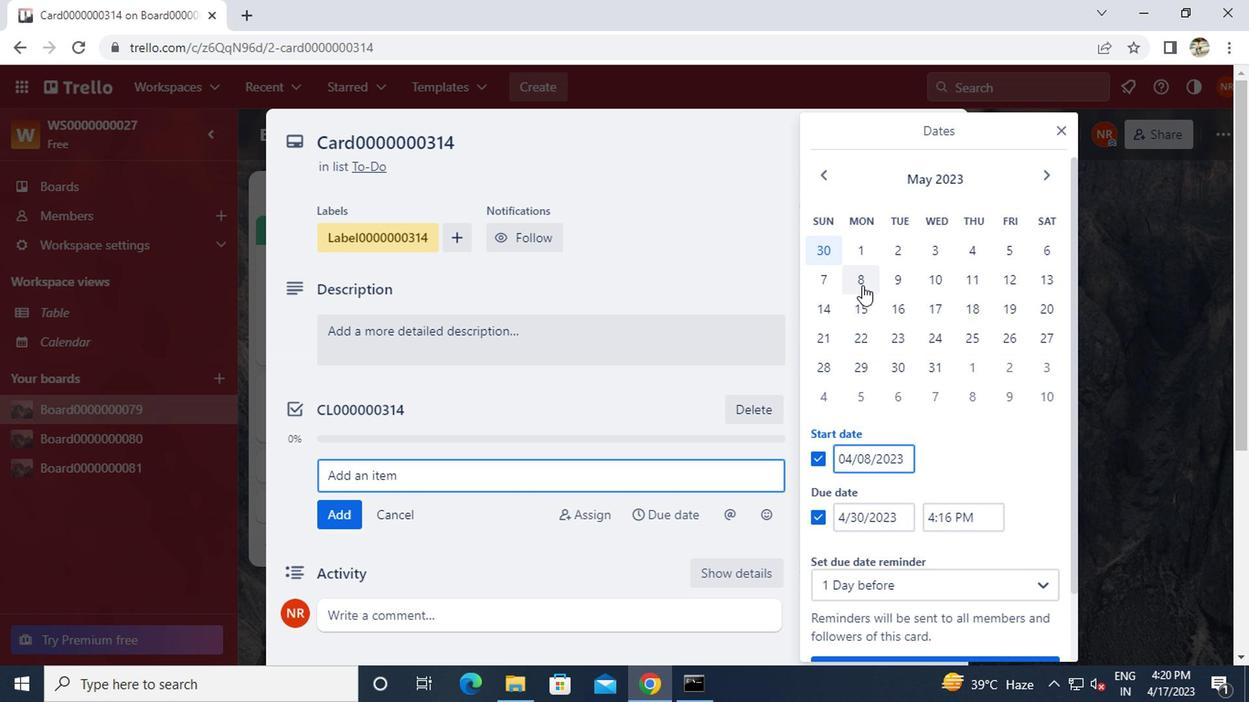 
Action: Mouse pressed left at (861, 275)
Screenshot: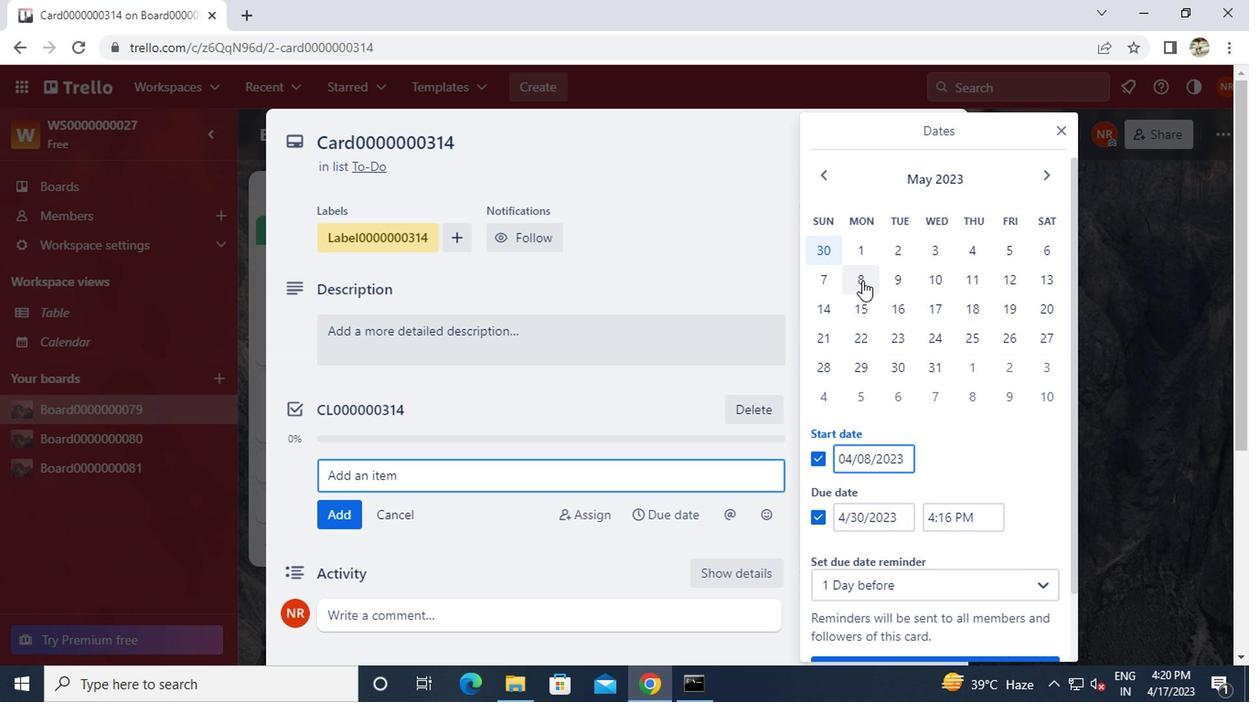 
Action: Mouse moved to (933, 363)
Screenshot: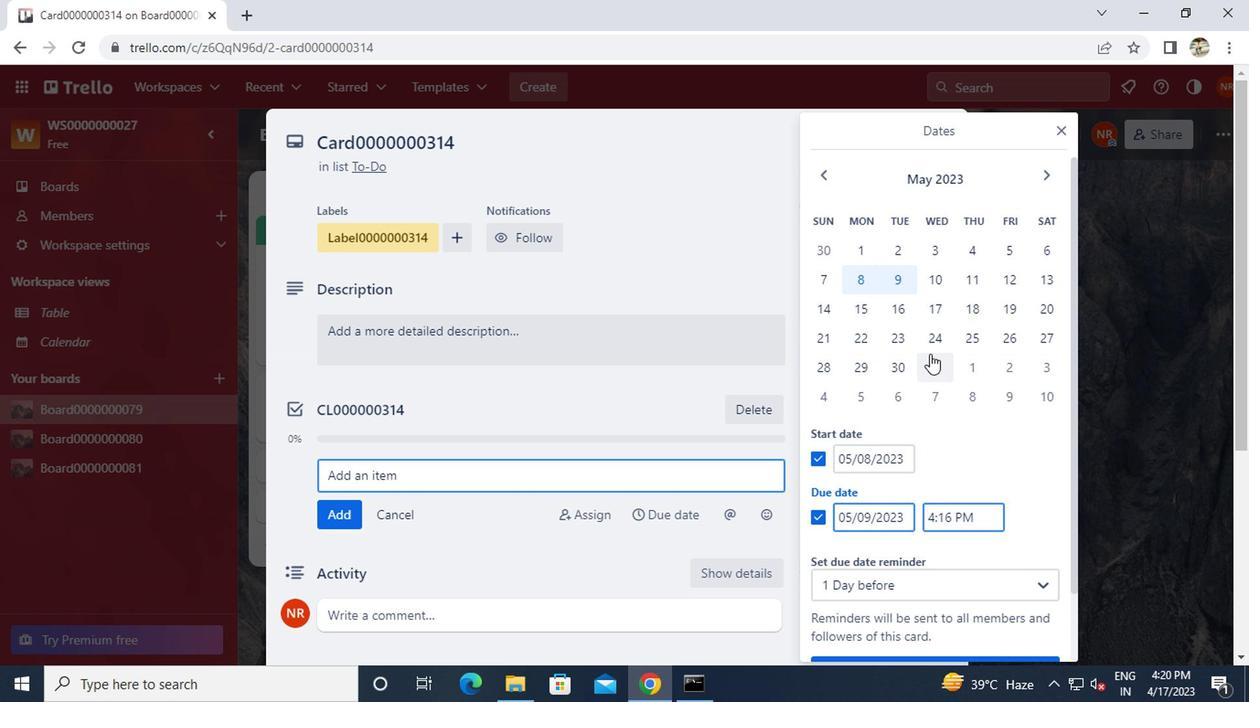 
Action: Mouse pressed left at (933, 363)
Screenshot: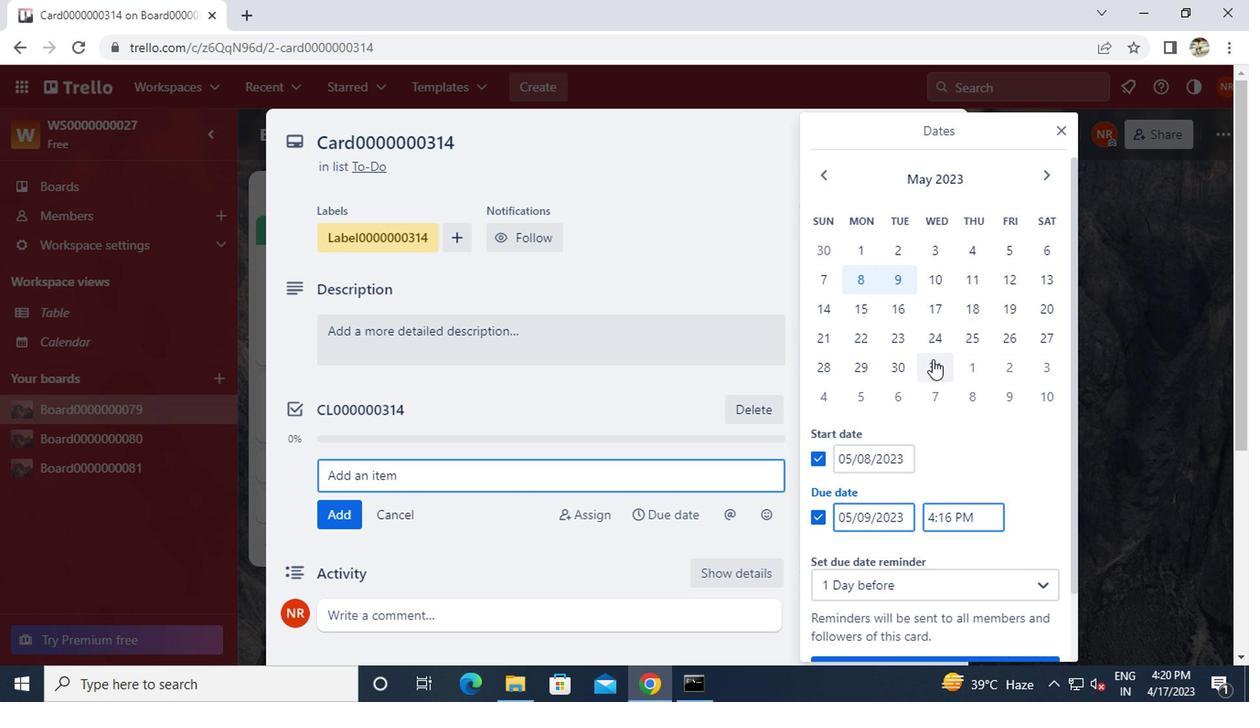 
Action: Mouse moved to (933, 367)
Screenshot: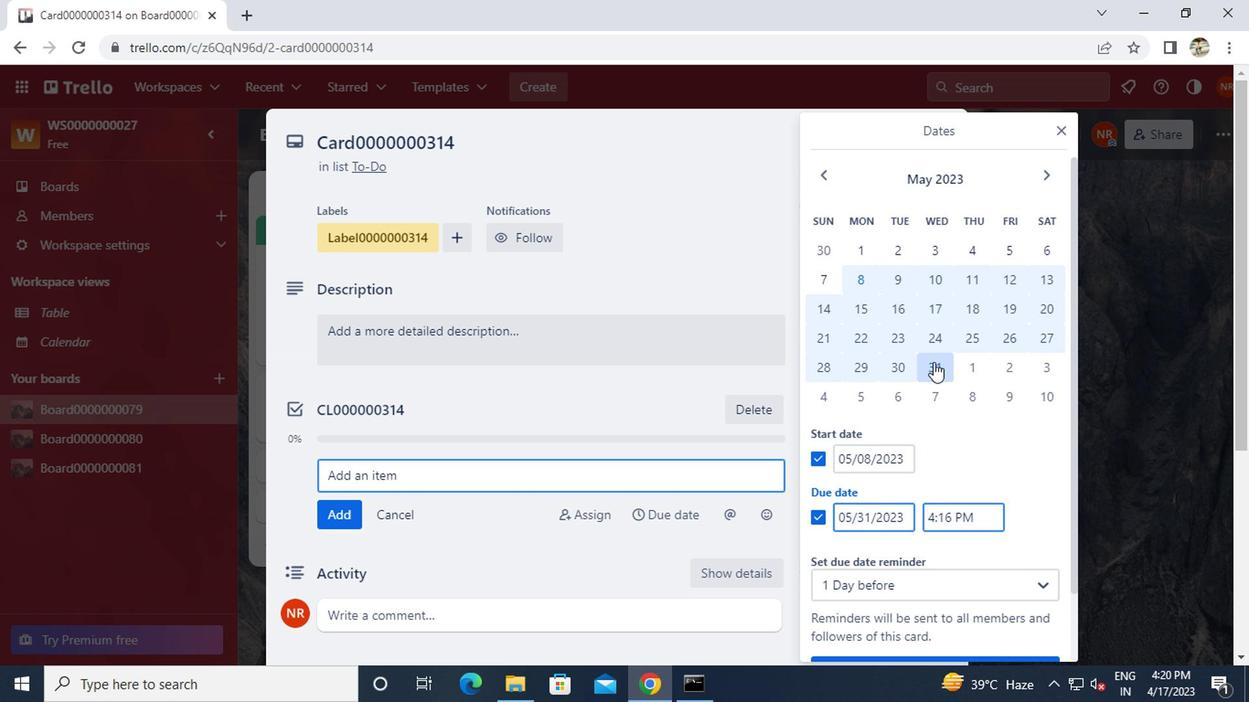 
Action: Mouse scrolled (933, 366) with delta (0, -1)
Screenshot: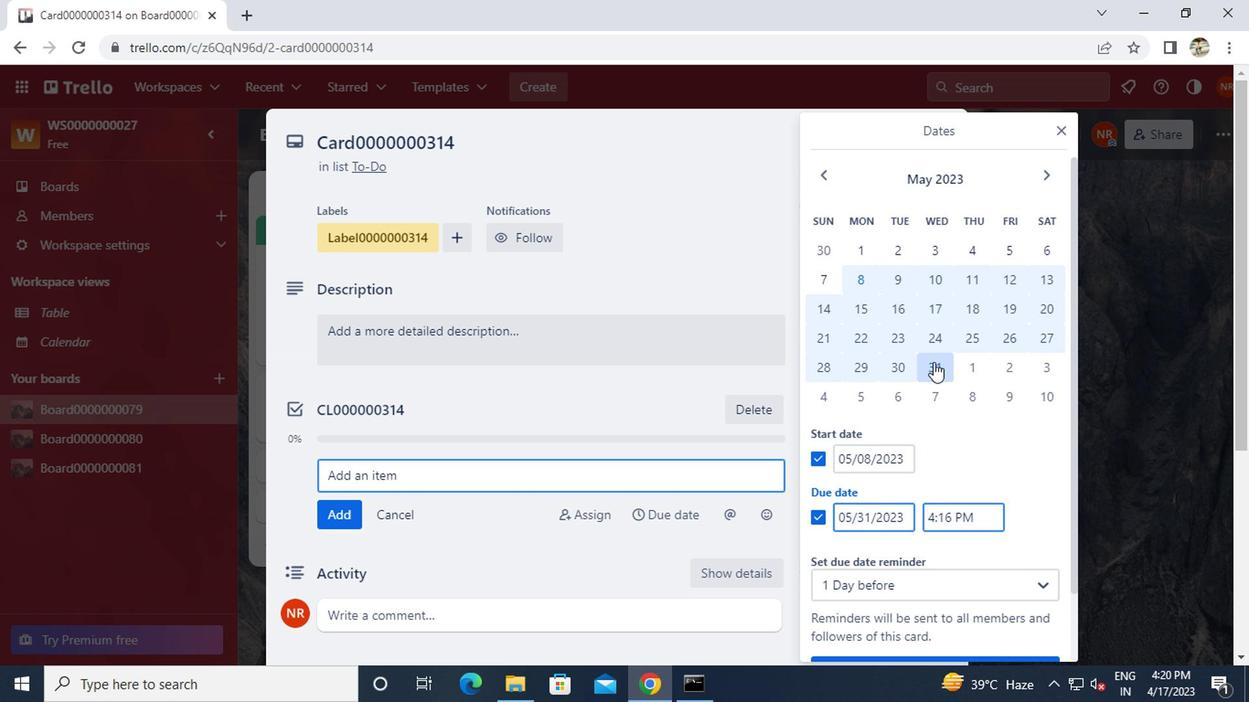 
Action: Mouse moved to (933, 370)
Screenshot: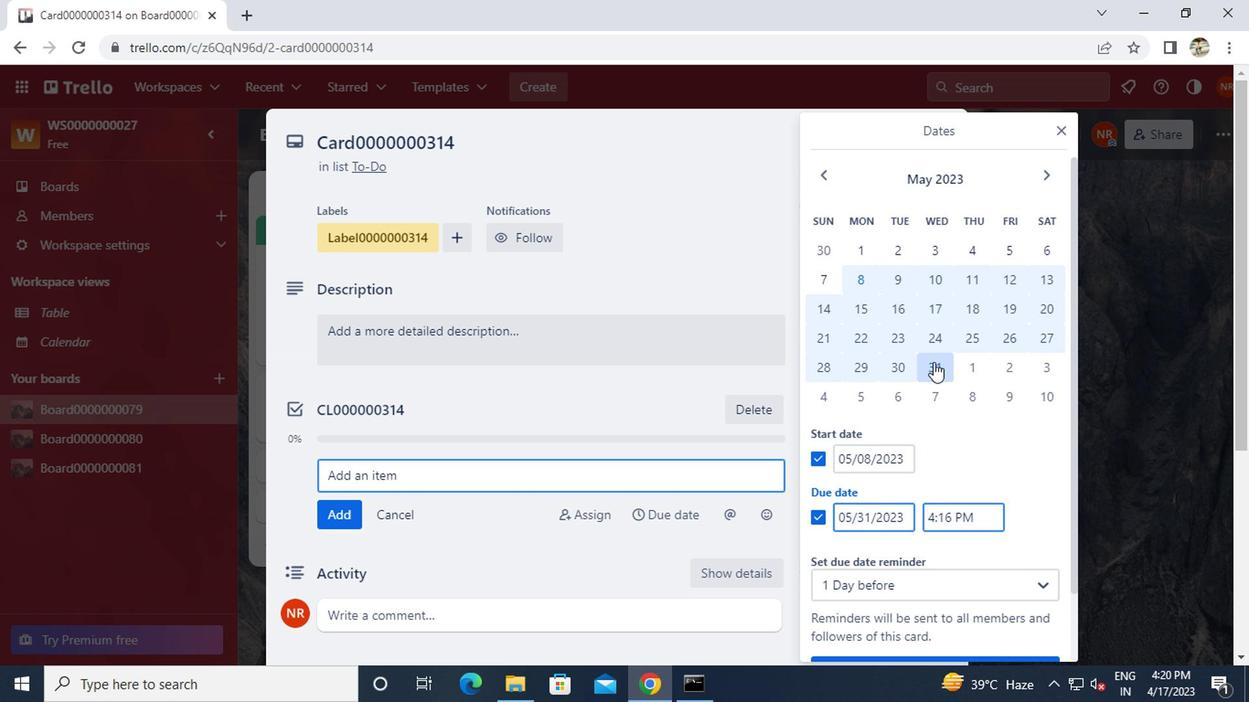 
Action: Mouse scrolled (933, 369) with delta (0, 0)
Screenshot: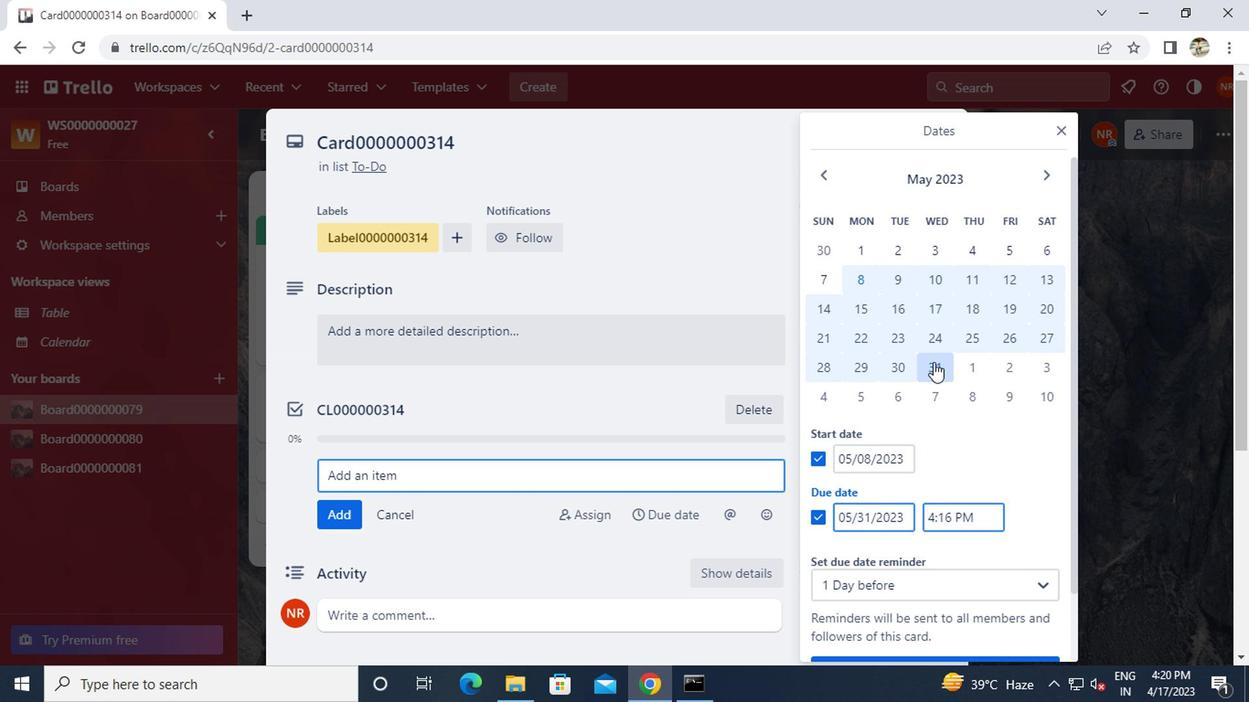 
Action: Mouse moved to (933, 370)
Screenshot: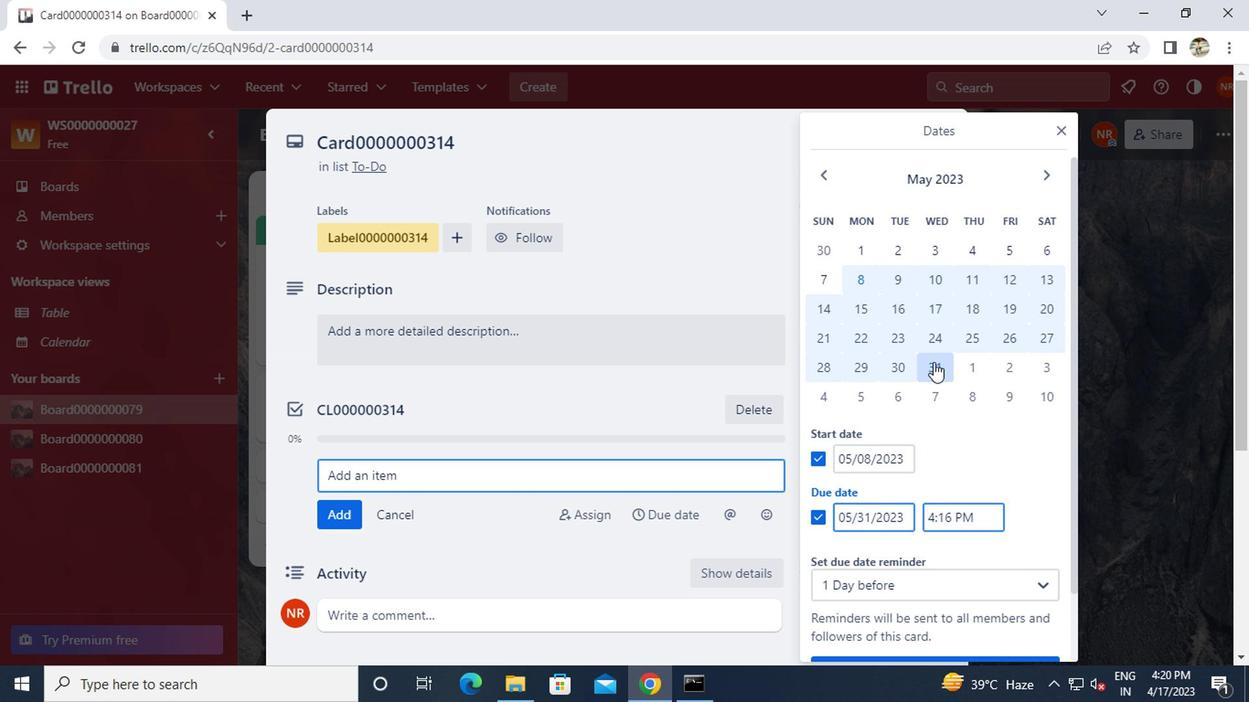 
Action: Mouse scrolled (933, 369) with delta (0, 0)
Screenshot: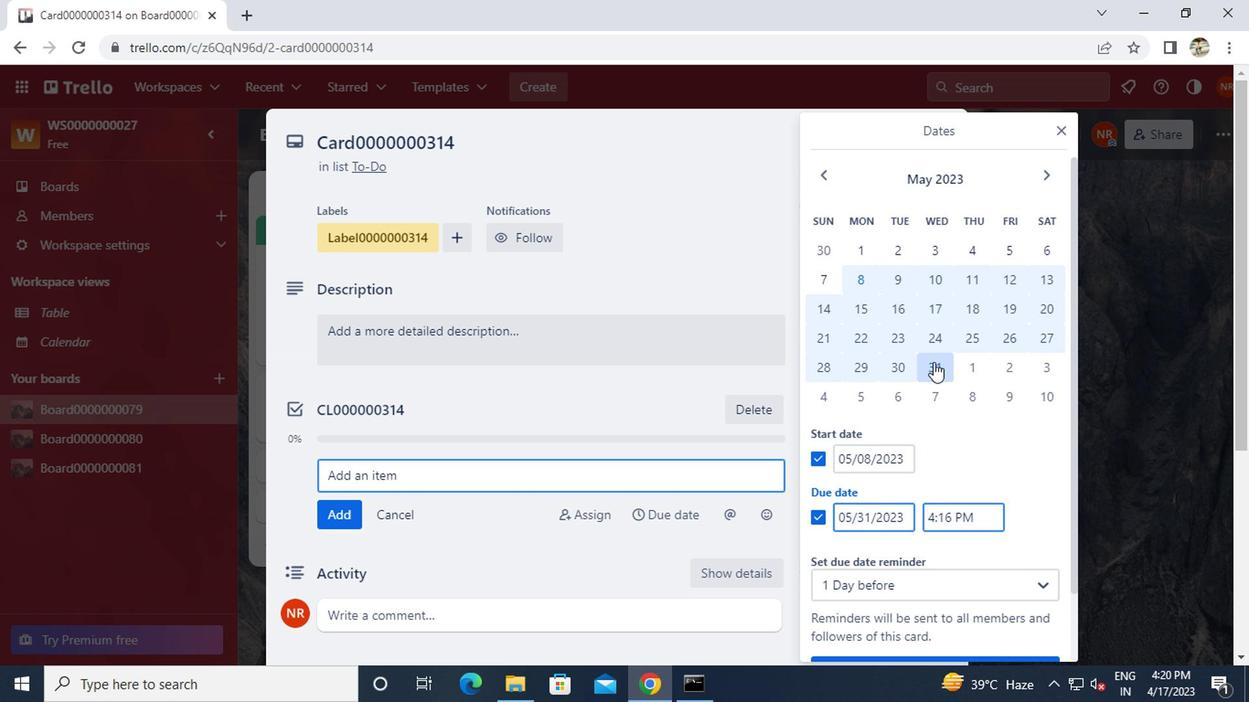 
Action: Mouse moved to (933, 375)
Screenshot: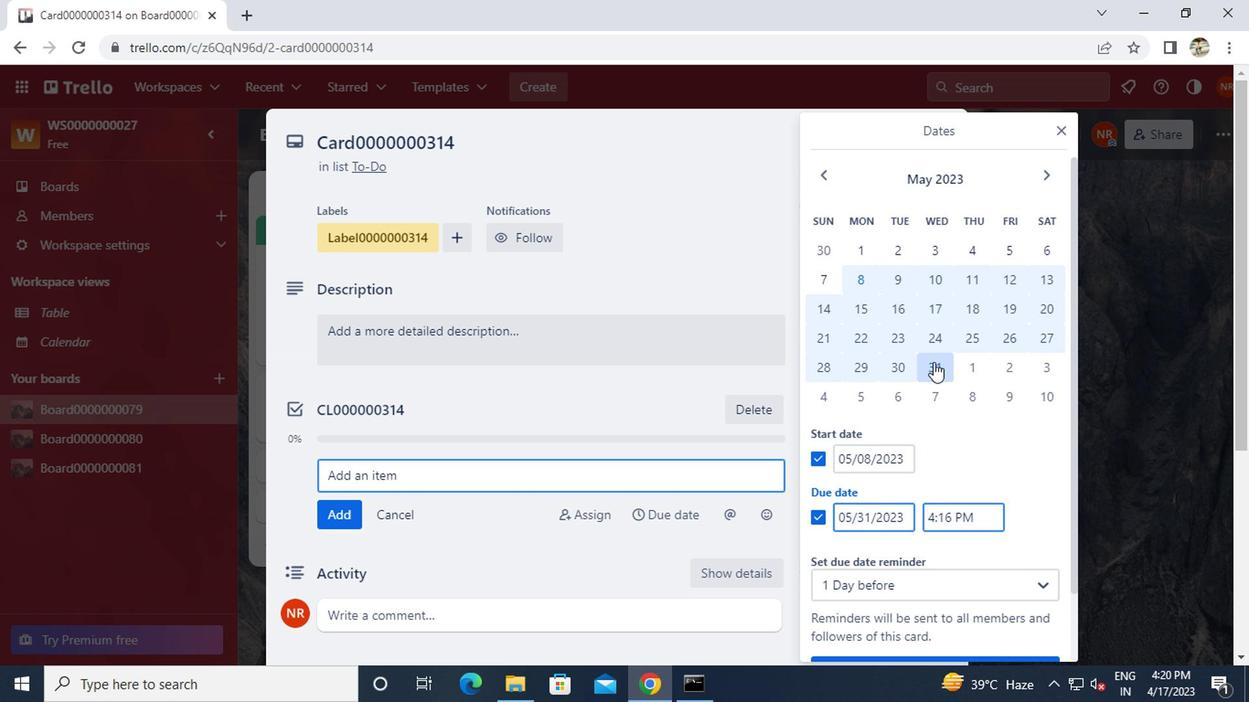 
Action: Mouse scrolled (933, 374) with delta (0, 0)
Screenshot: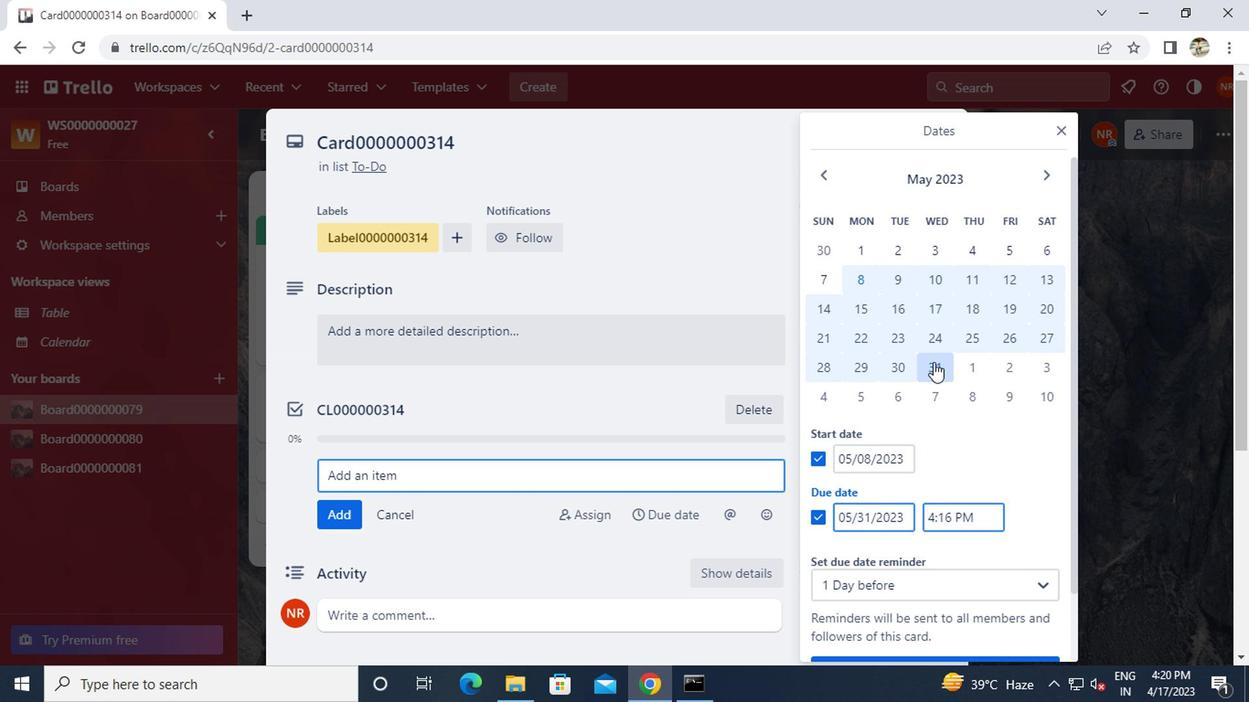 
Action: Mouse moved to (933, 385)
Screenshot: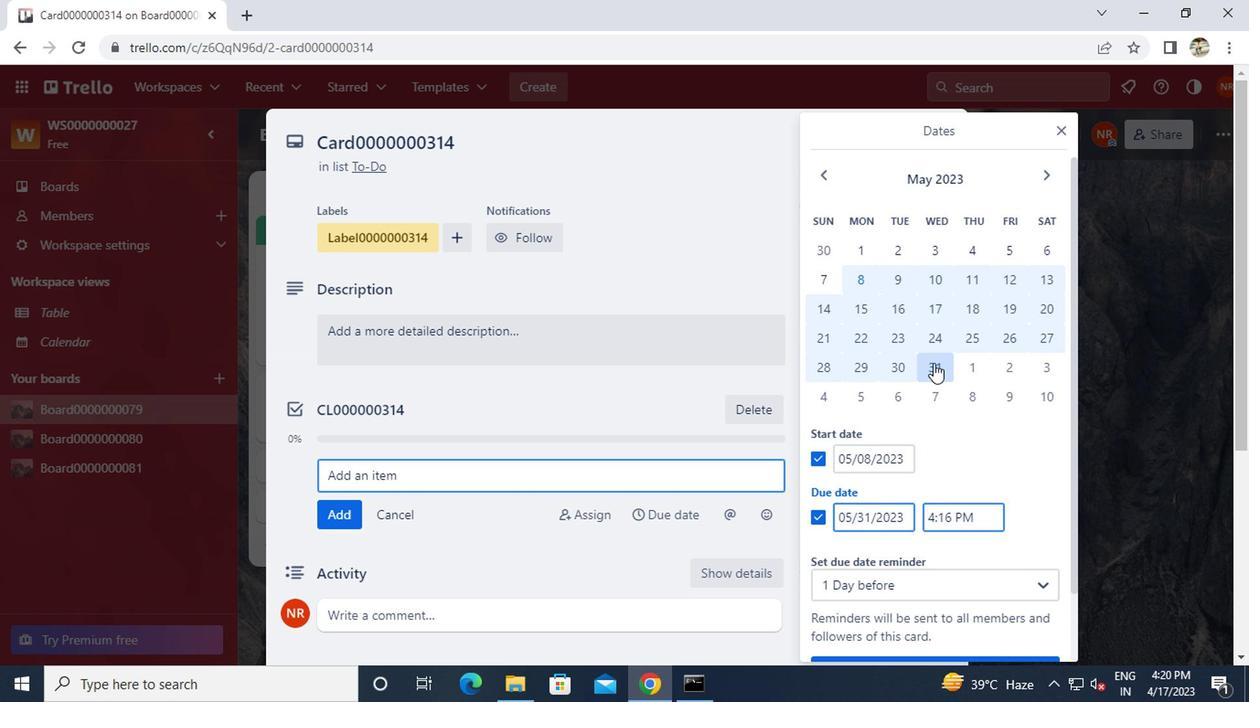 
Action: Mouse scrolled (933, 383) with delta (0, -1)
Screenshot: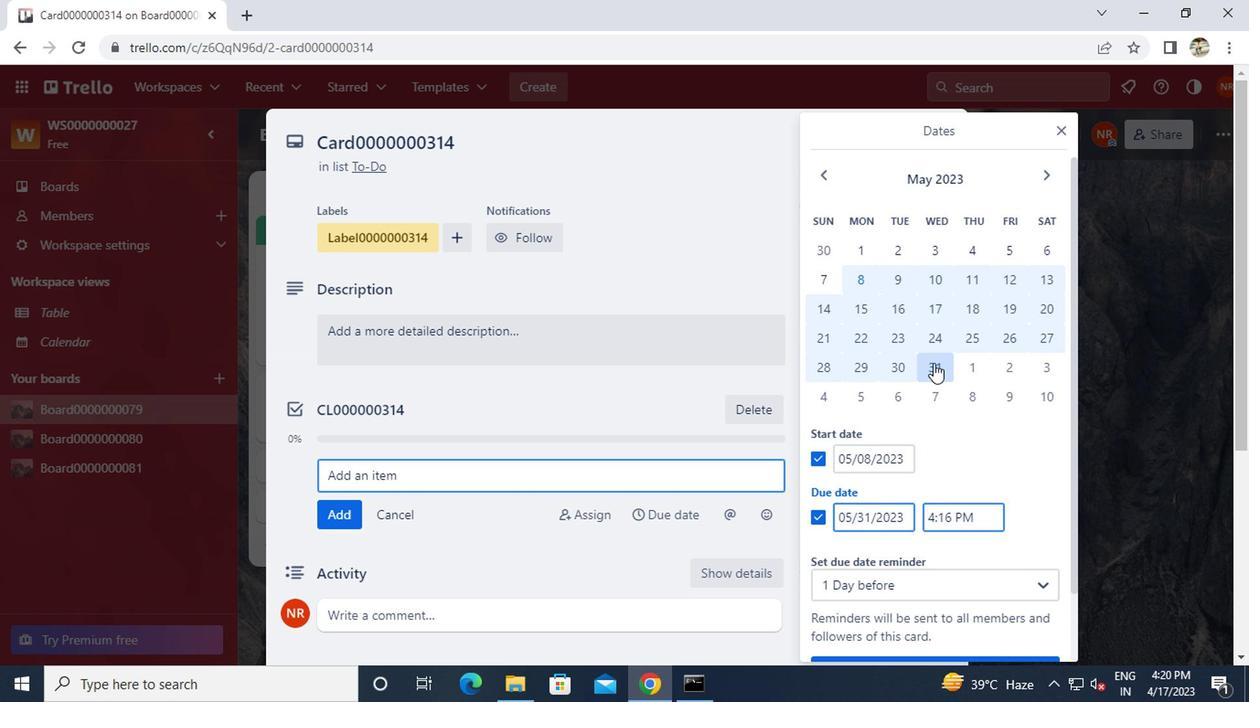 
Action: Mouse moved to (904, 588)
Screenshot: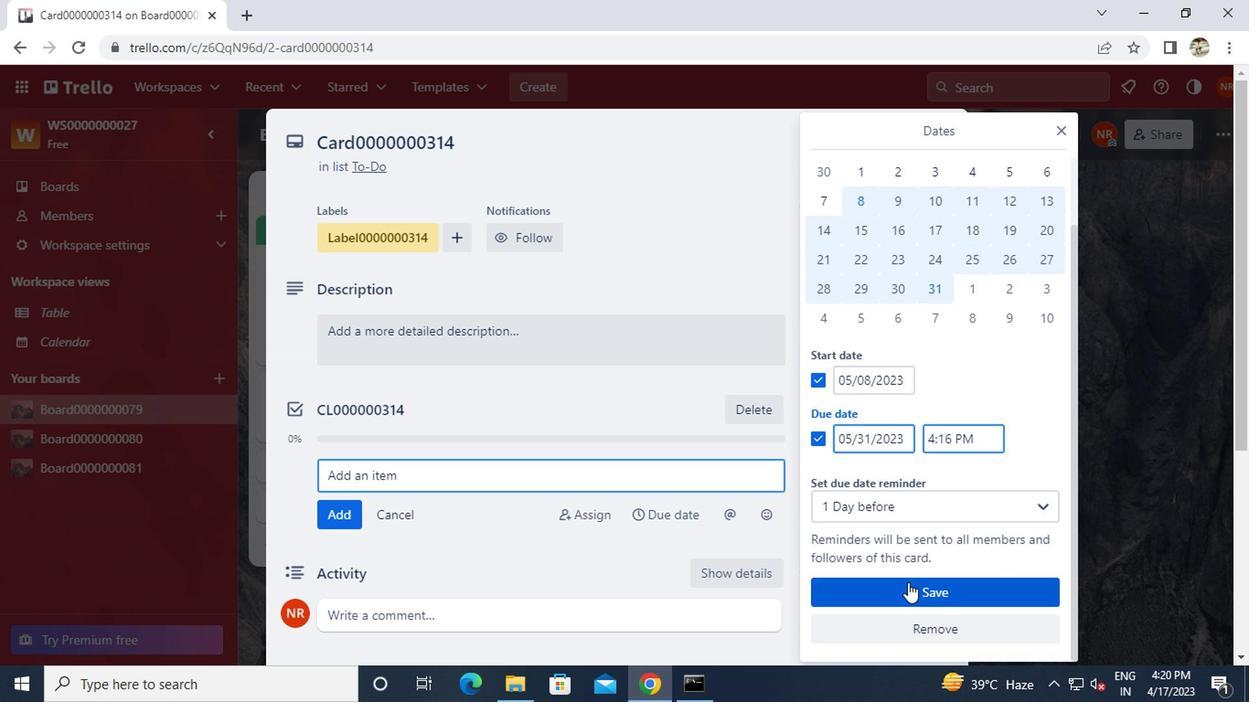 
Action: Mouse pressed left at (904, 588)
Screenshot: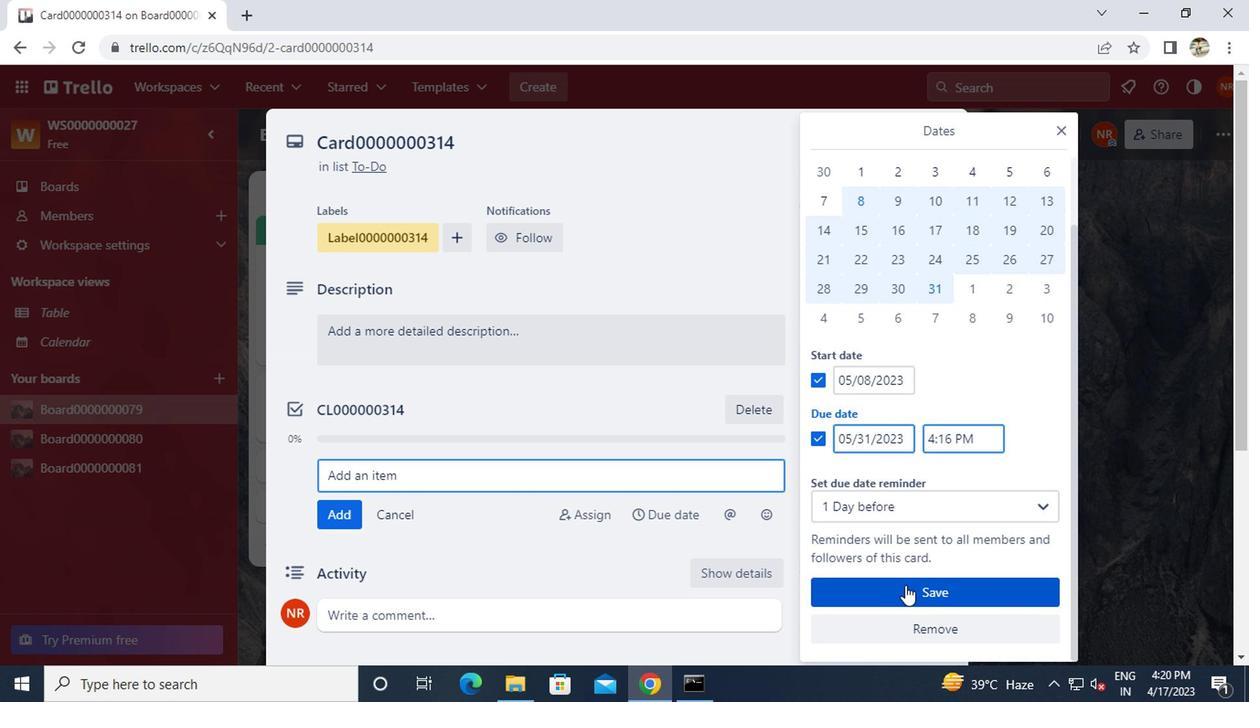 
Action: Mouse moved to (943, 141)
Screenshot: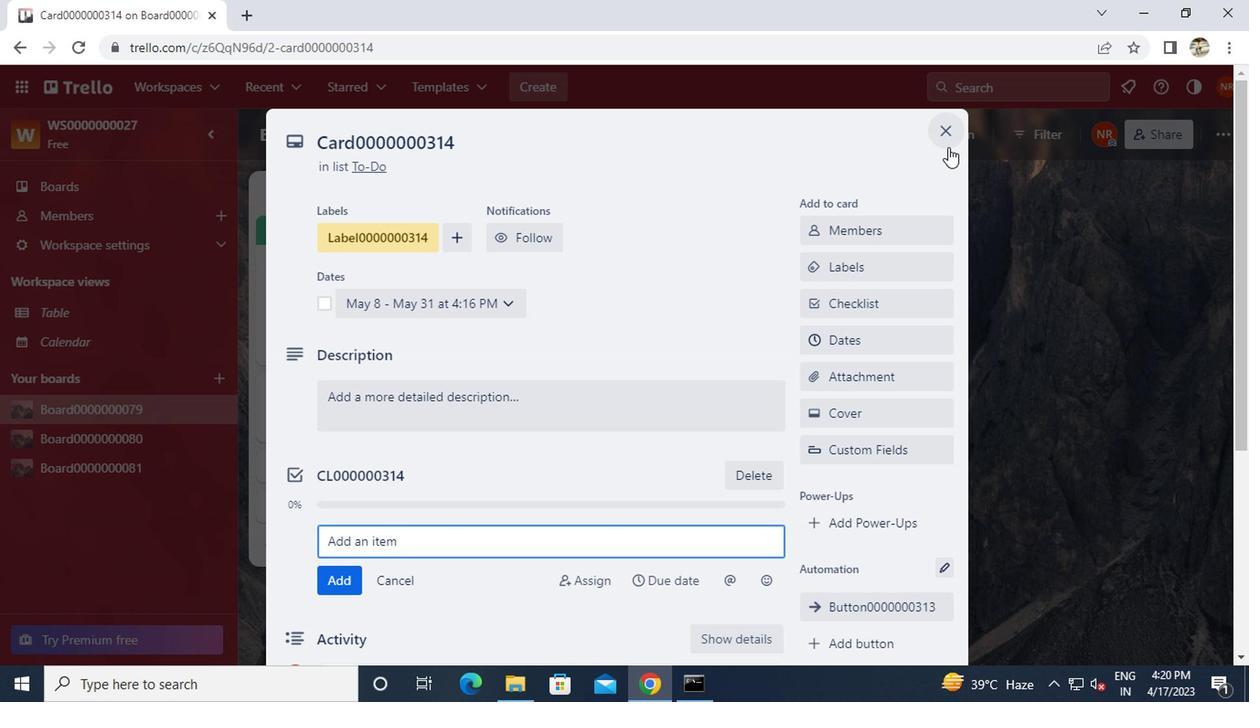 
Action: Mouse pressed left at (943, 141)
Screenshot: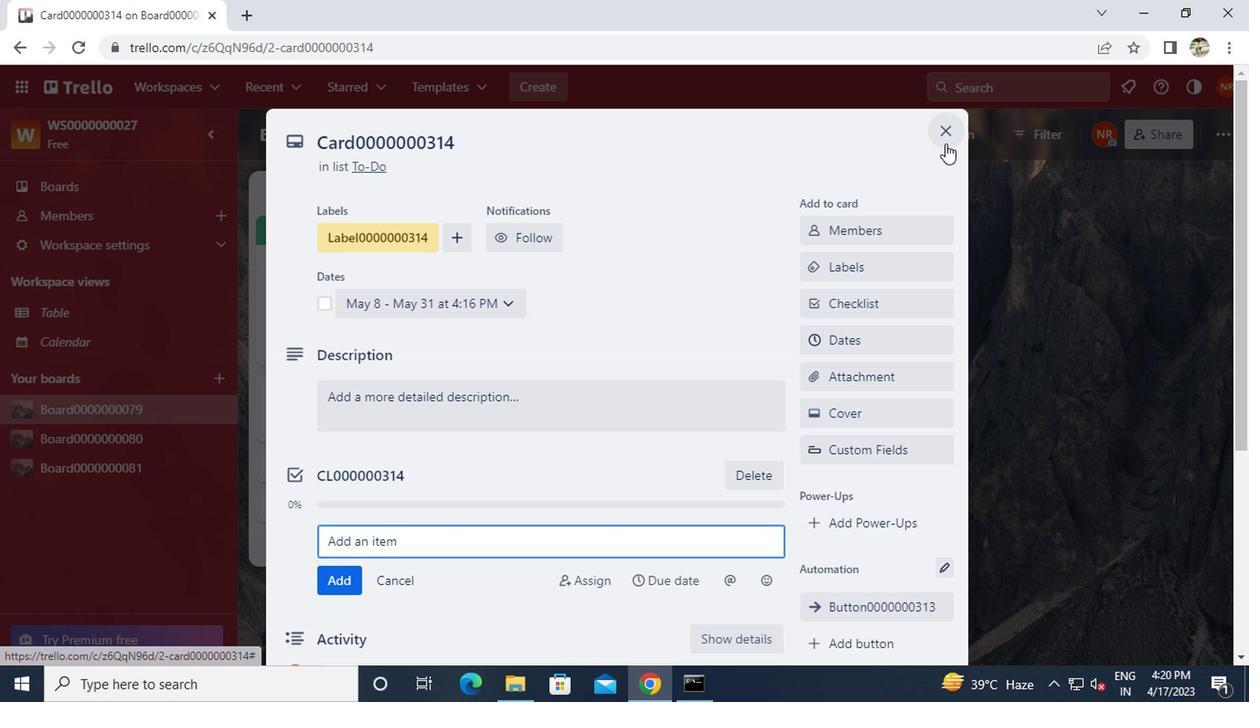 
